 Task: Make in the project CatchAll a sprint 'Compliance Audit Sprint'. Create in the project CatchAll a sprint 'Compliance Audit Sprint'. Add in the project CatchAll a sprint 'Compliance Audit Sprint'
Action: Mouse moved to (242, 71)
Screenshot: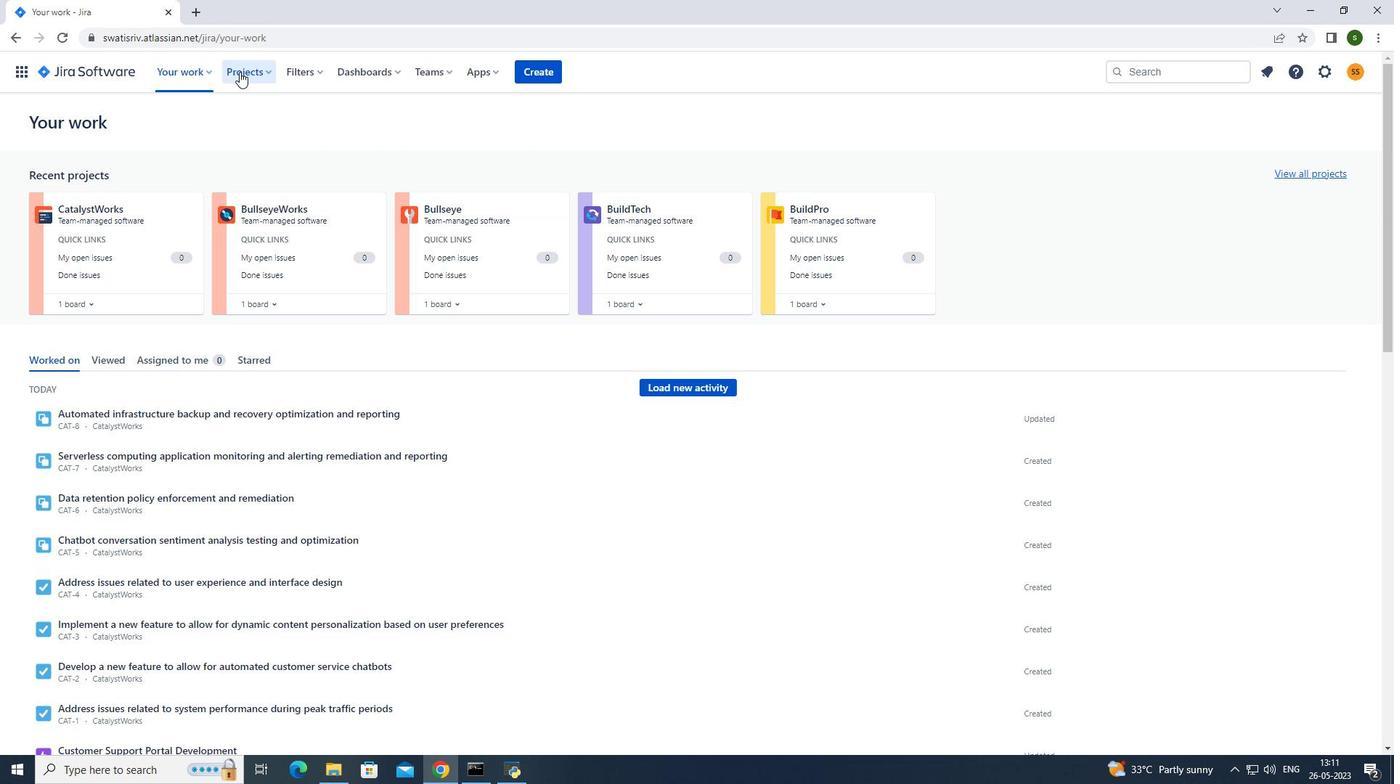 
Action: Mouse pressed left at (242, 71)
Screenshot: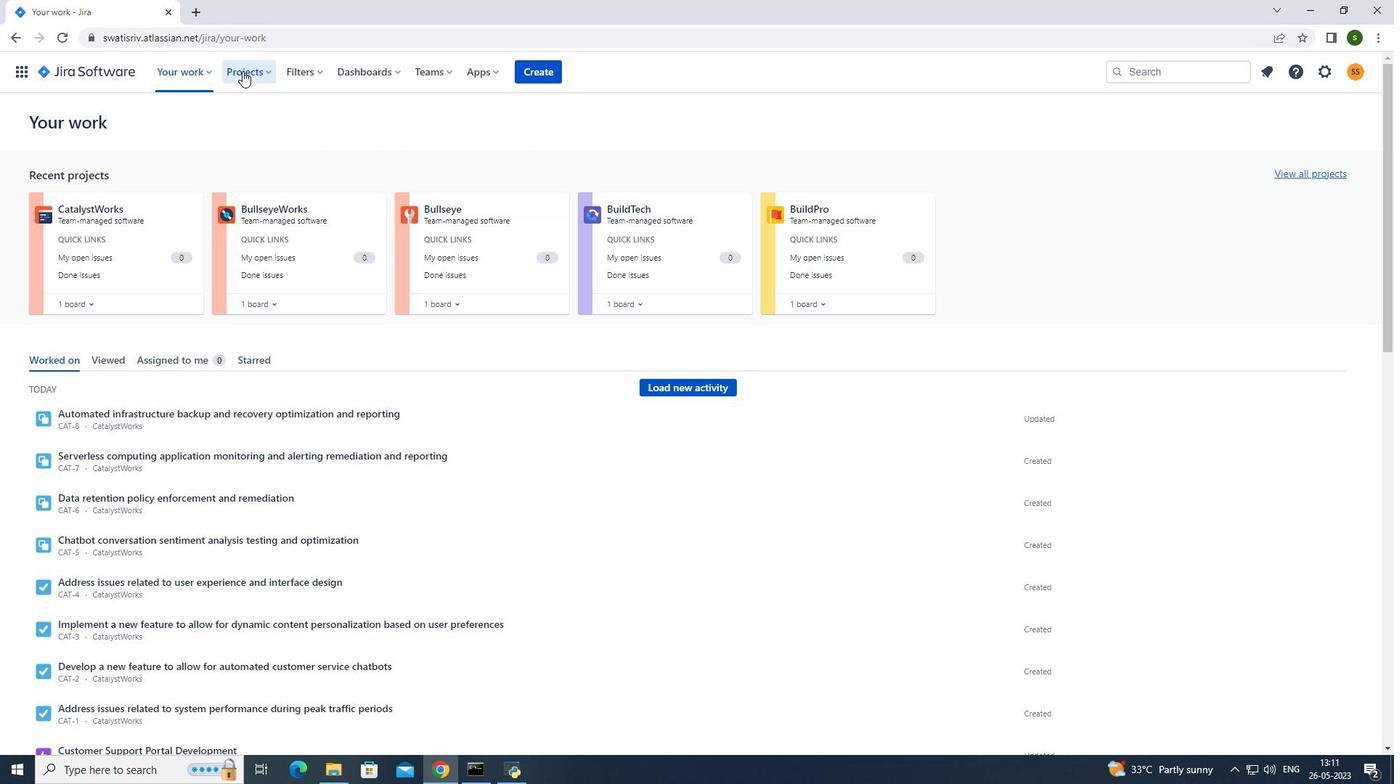 
Action: Mouse moved to (272, 134)
Screenshot: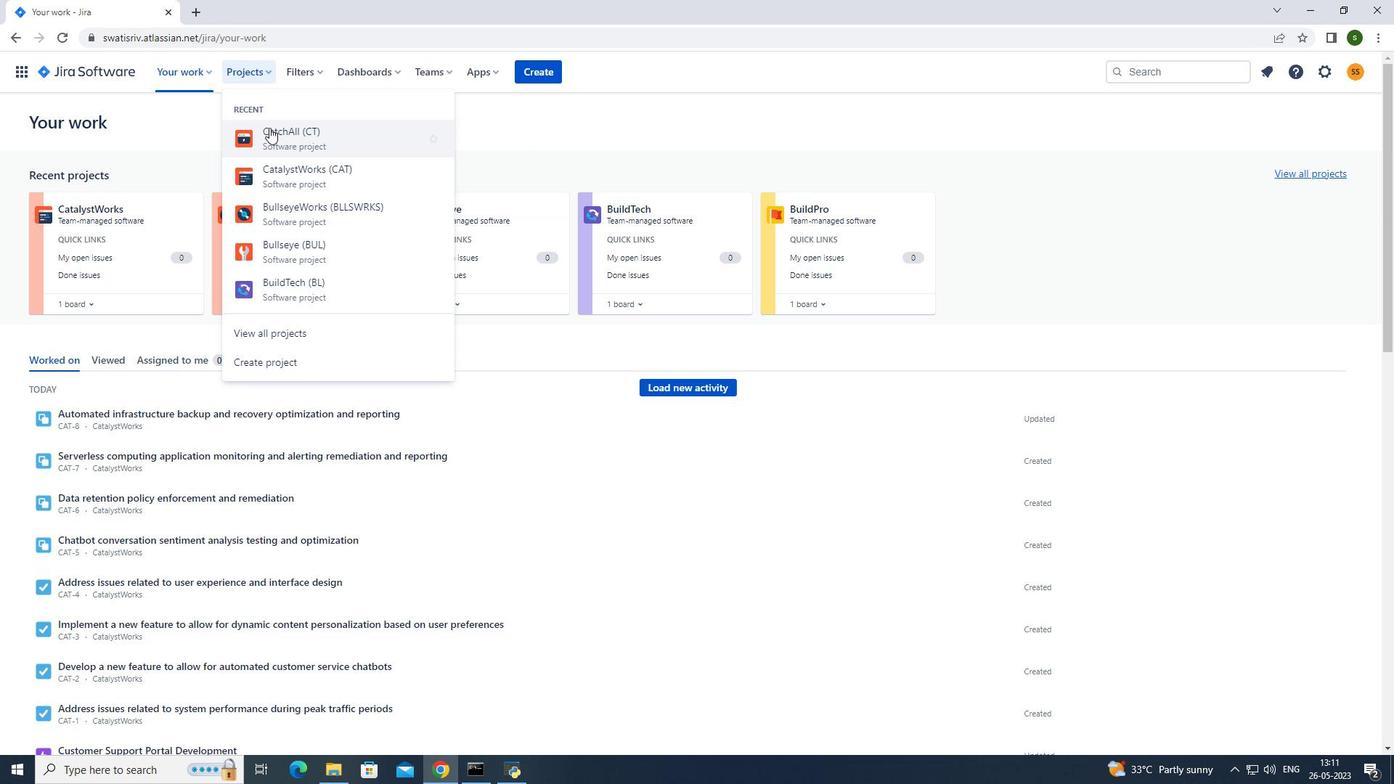 
Action: Mouse pressed left at (272, 134)
Screenshot: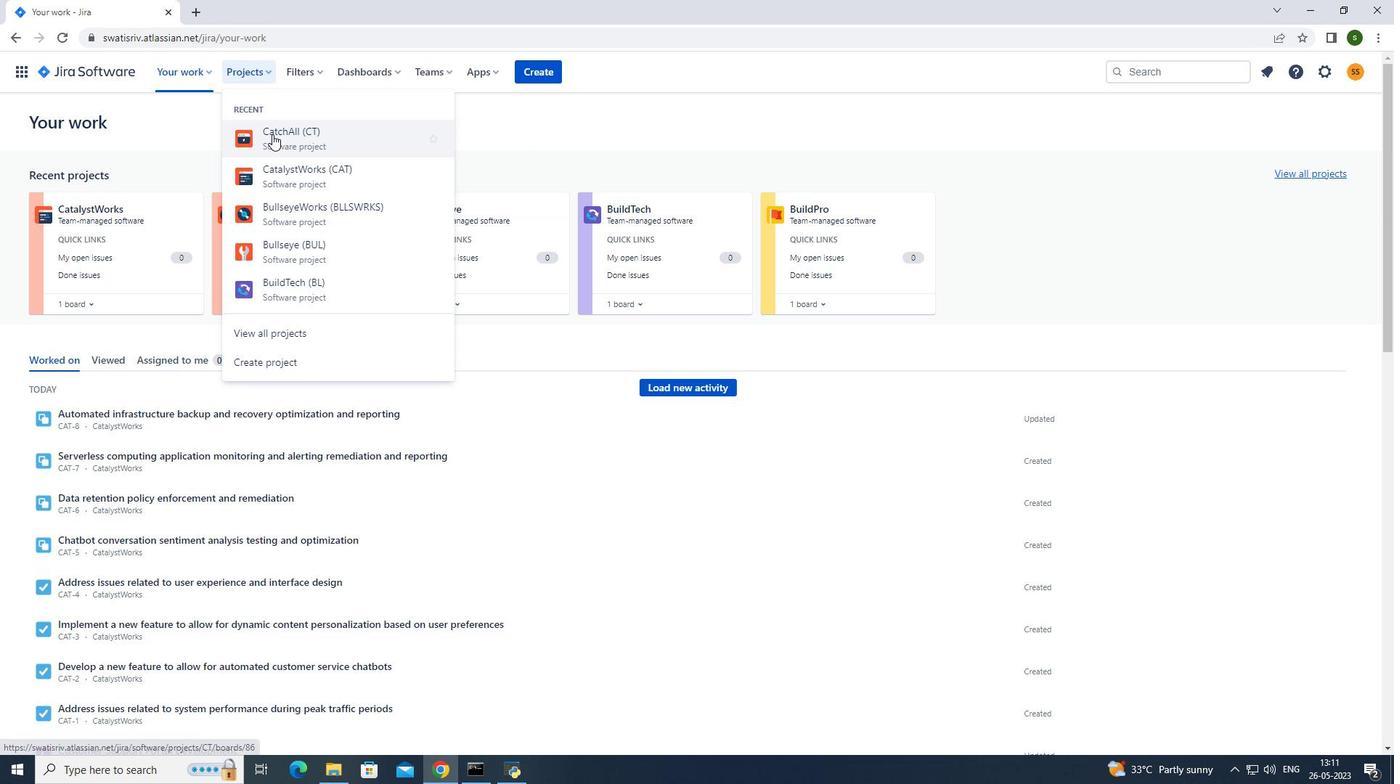
Action: Mouse moved to (97, 220)
Screenshot: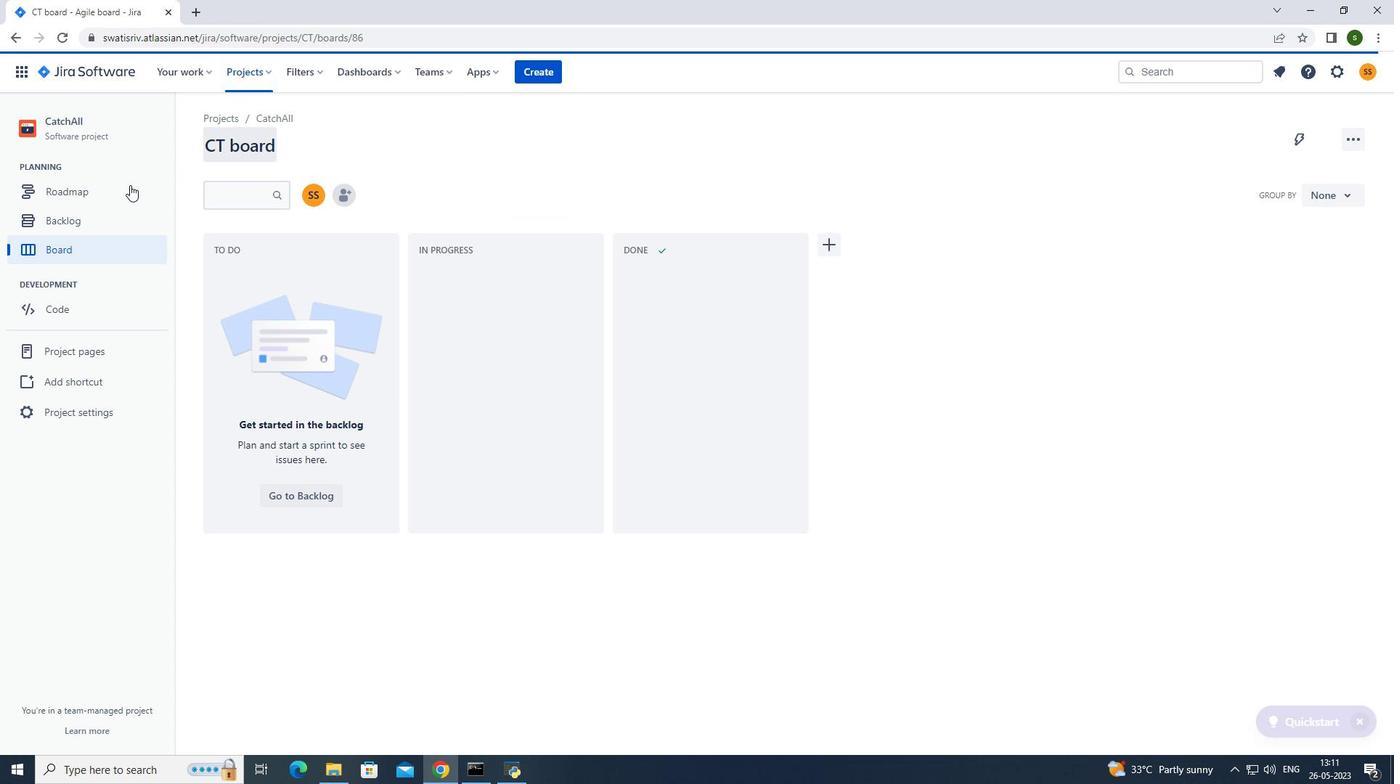 
Action: Mouse pressed left at (97, 220)
Screenshot: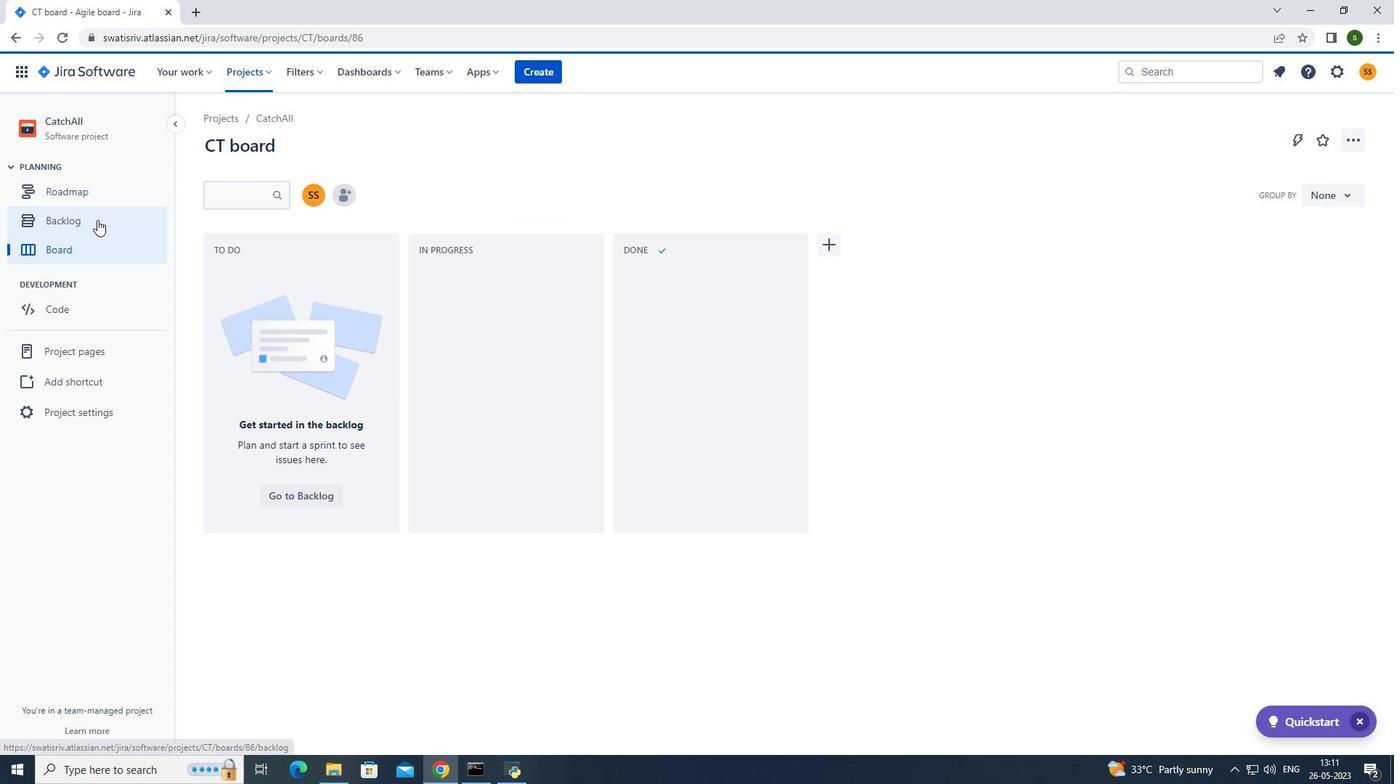 
Action: Mouse moved to (1343, 225)
Screenshot: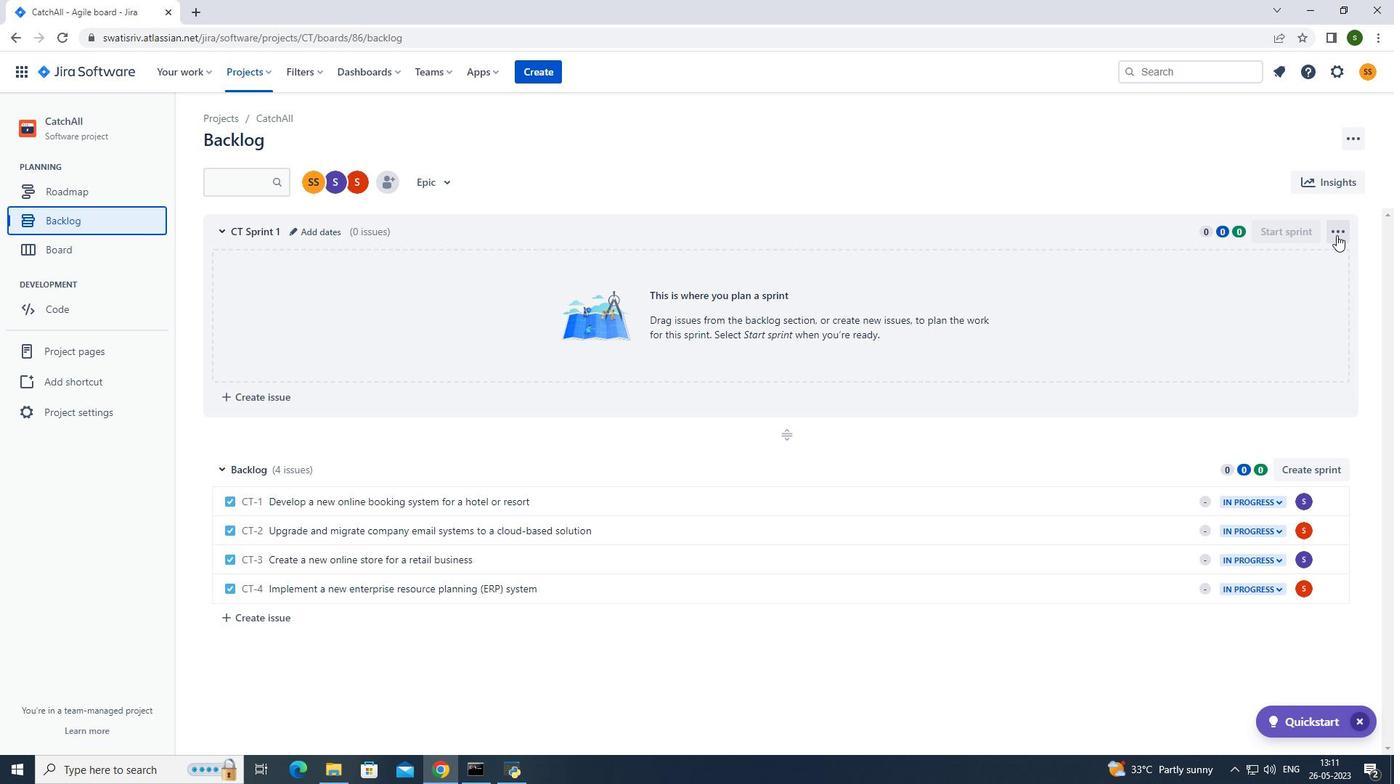 
Action: Mouse pressed left at (1343, 225)
Screenshot: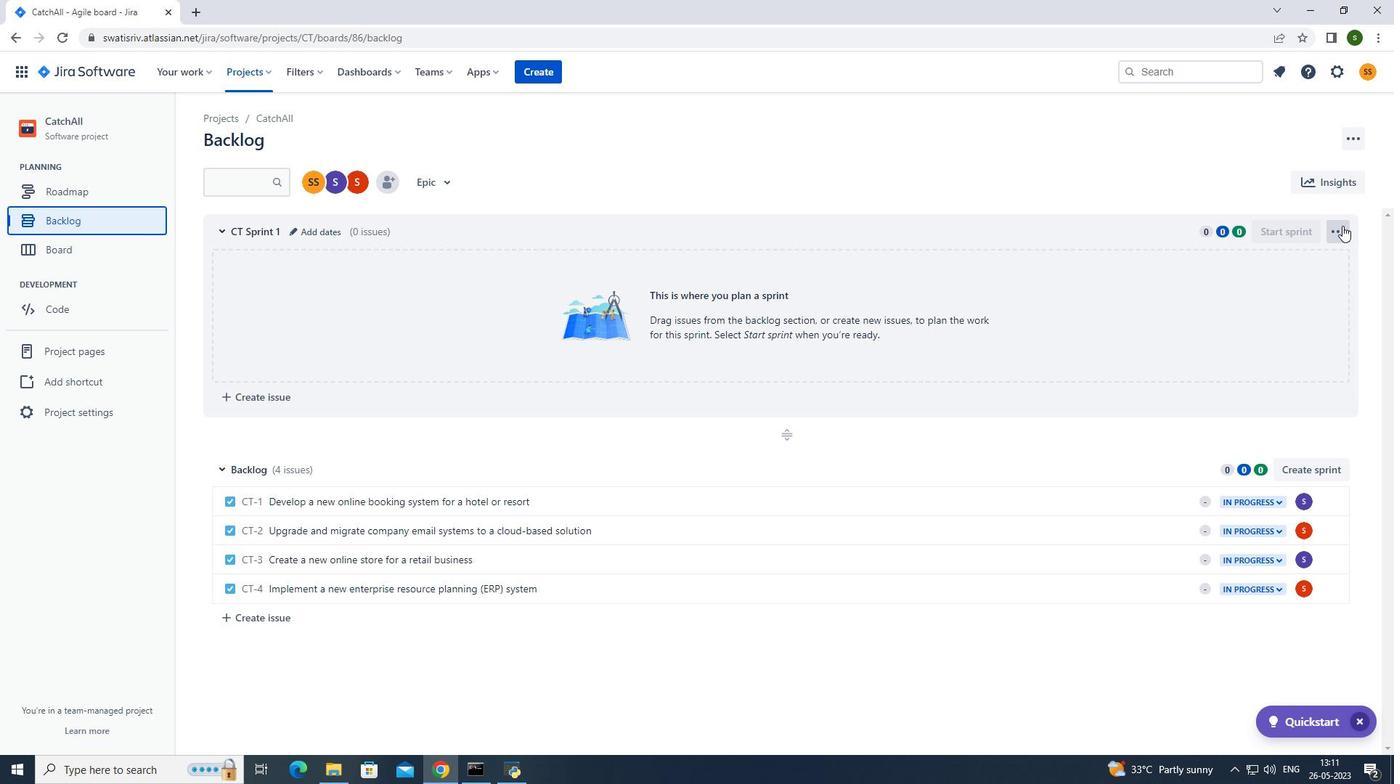 
Action: Mouse moved to (1328, 268)
Screenshot: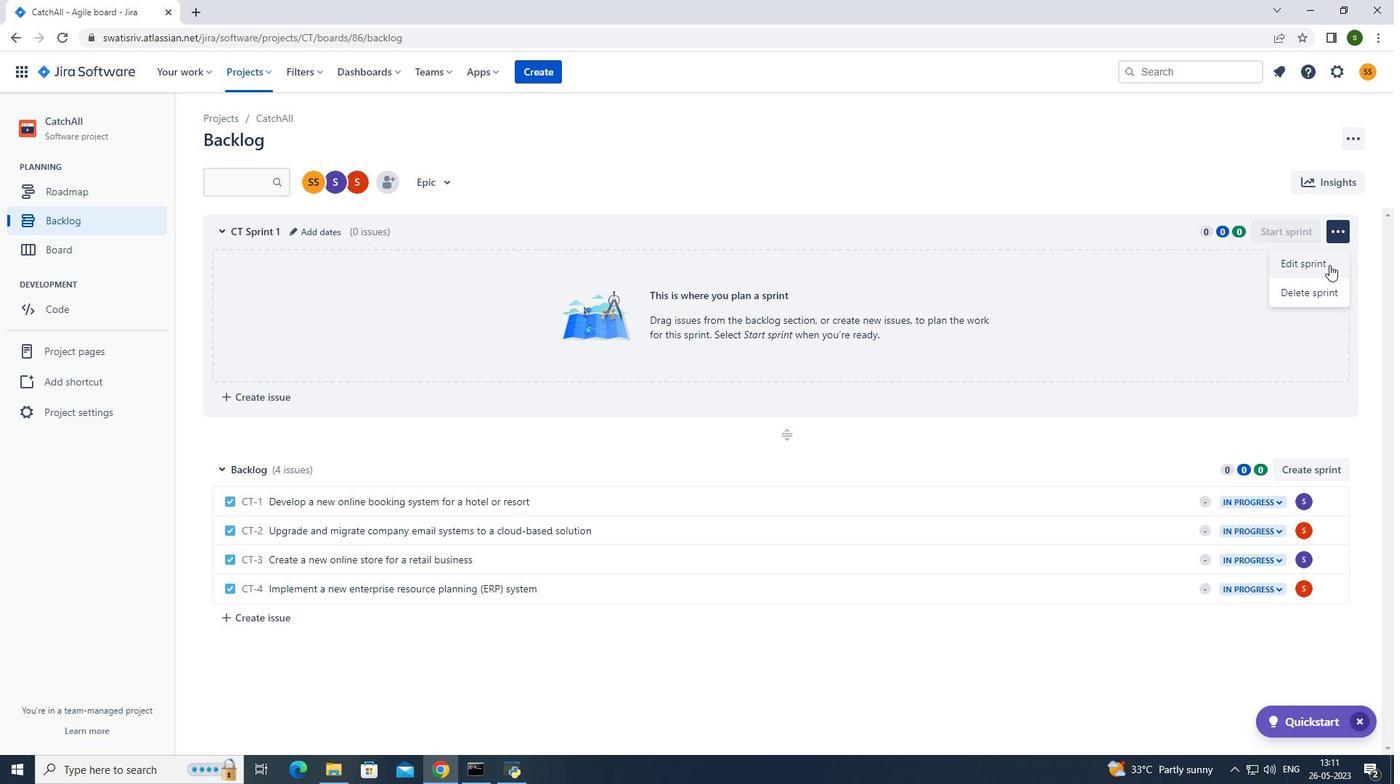 
Action: Mouse pressed left at (1328, 268)
Screenshot: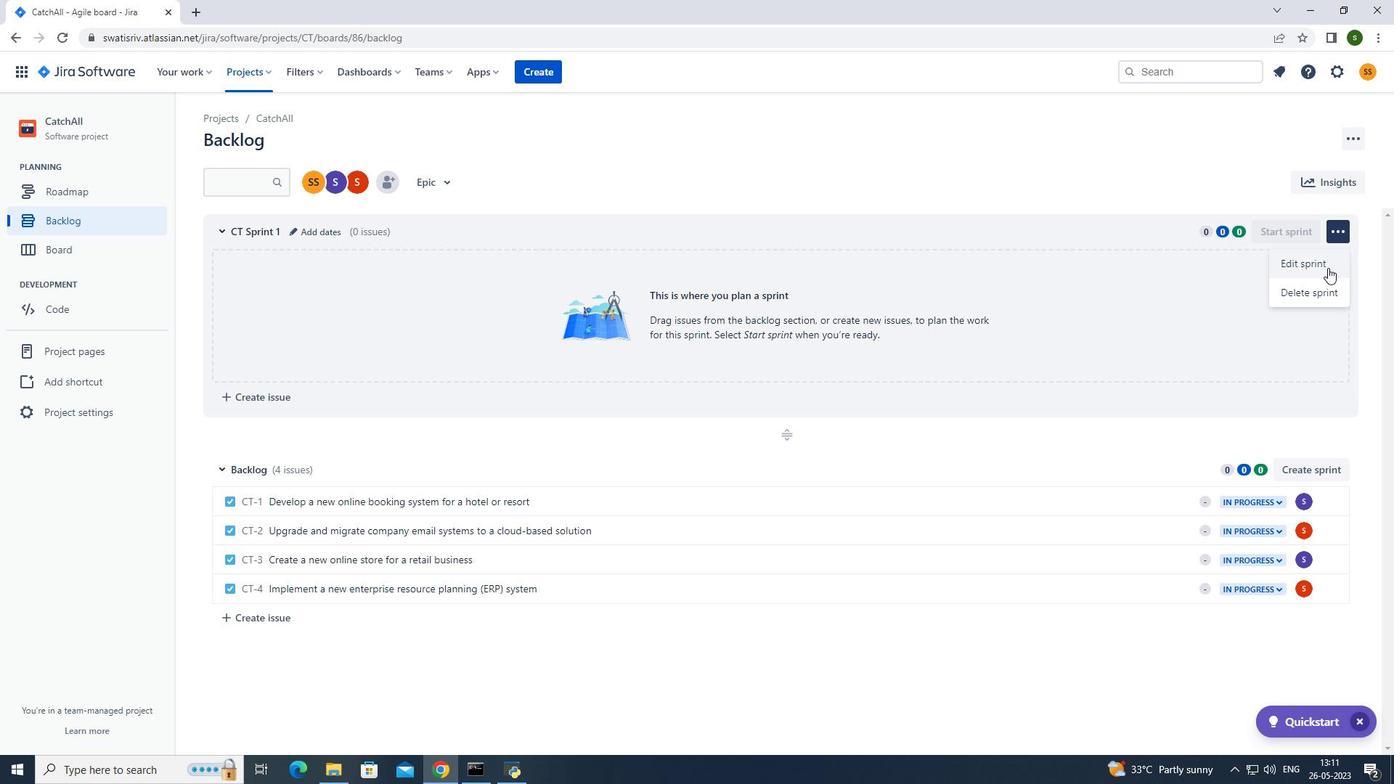 
Action: Mouse moved to (589, 186)
Screenshot: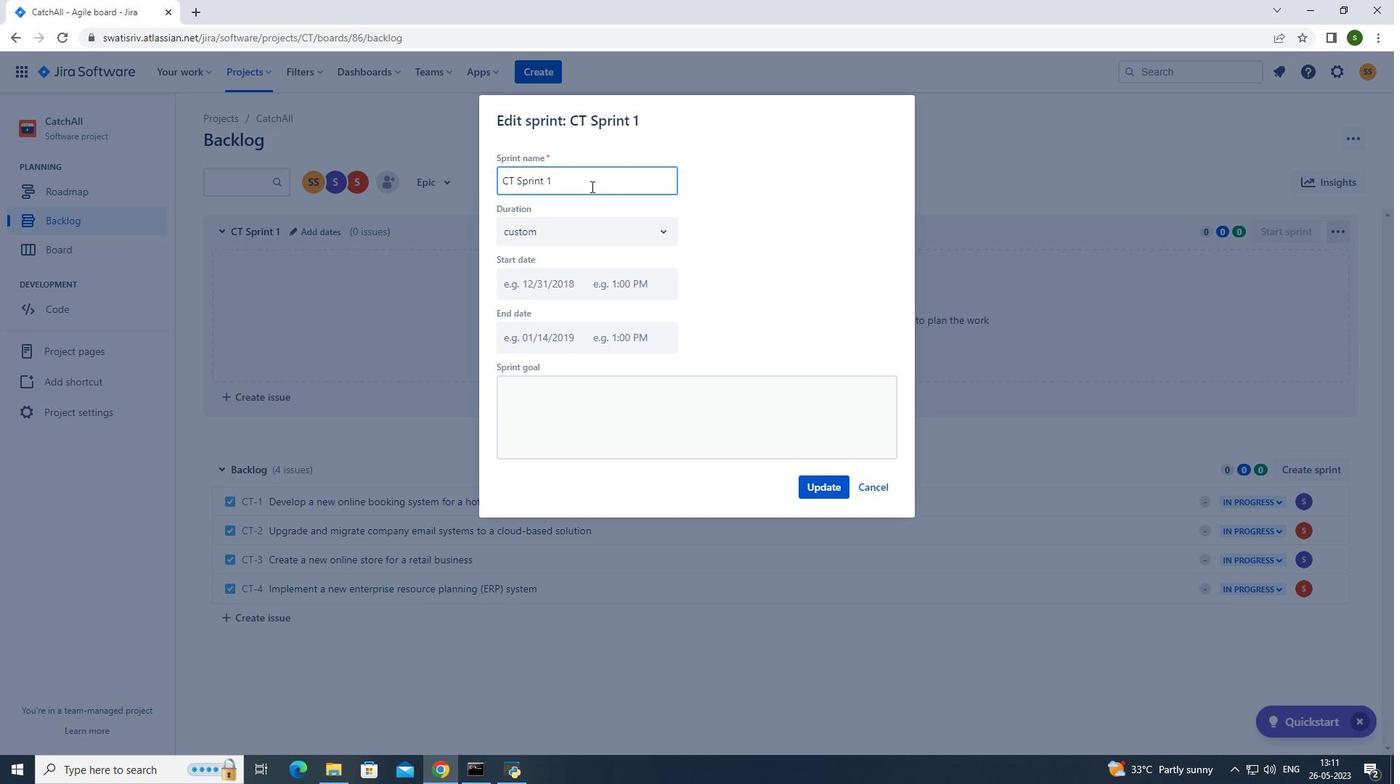 
Action: Key pressed <Key.backspace><Key.backspace><Key.backspace><Key.backspace><Key.backspace><Key.backspace><Key.backspace><Key.backspace><Key.backspace><Key.backspace><Key.backspace><Key.backspace><Key.backspace><Key.backspace><Key.backspace><Key.backspace><Key.backspace><Key.backspace><Key.backspace><Key.backspace><Key.backspace><Key.backspace><Key.caps_lock>C<Key.caps_lock>ompliance<Key.space><Key.caps_lock>A<Key.caps_lock>udit<Key.space><Key.caps_lock>S<Key.caps_lock>print
Screenshot: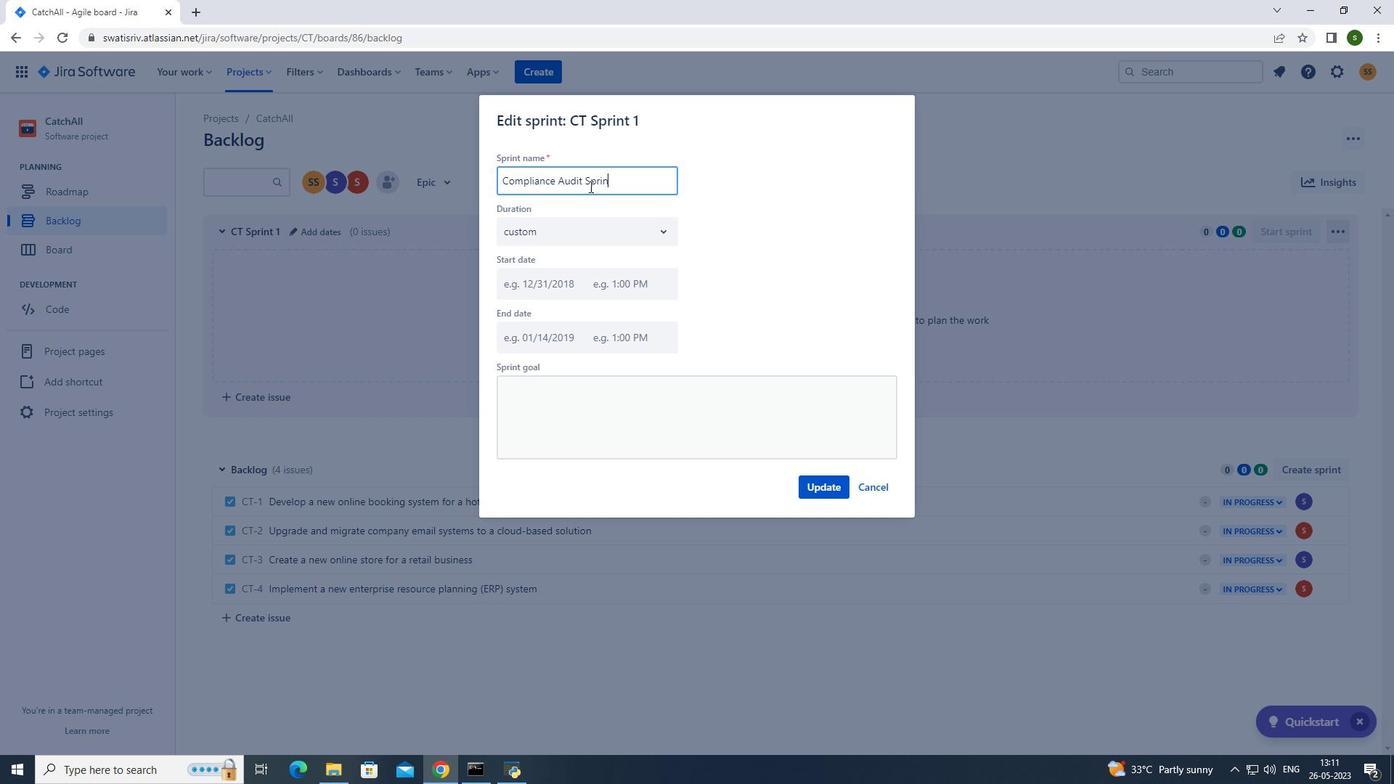 
Action: Mouse moved to (815, 494)
Screenshot: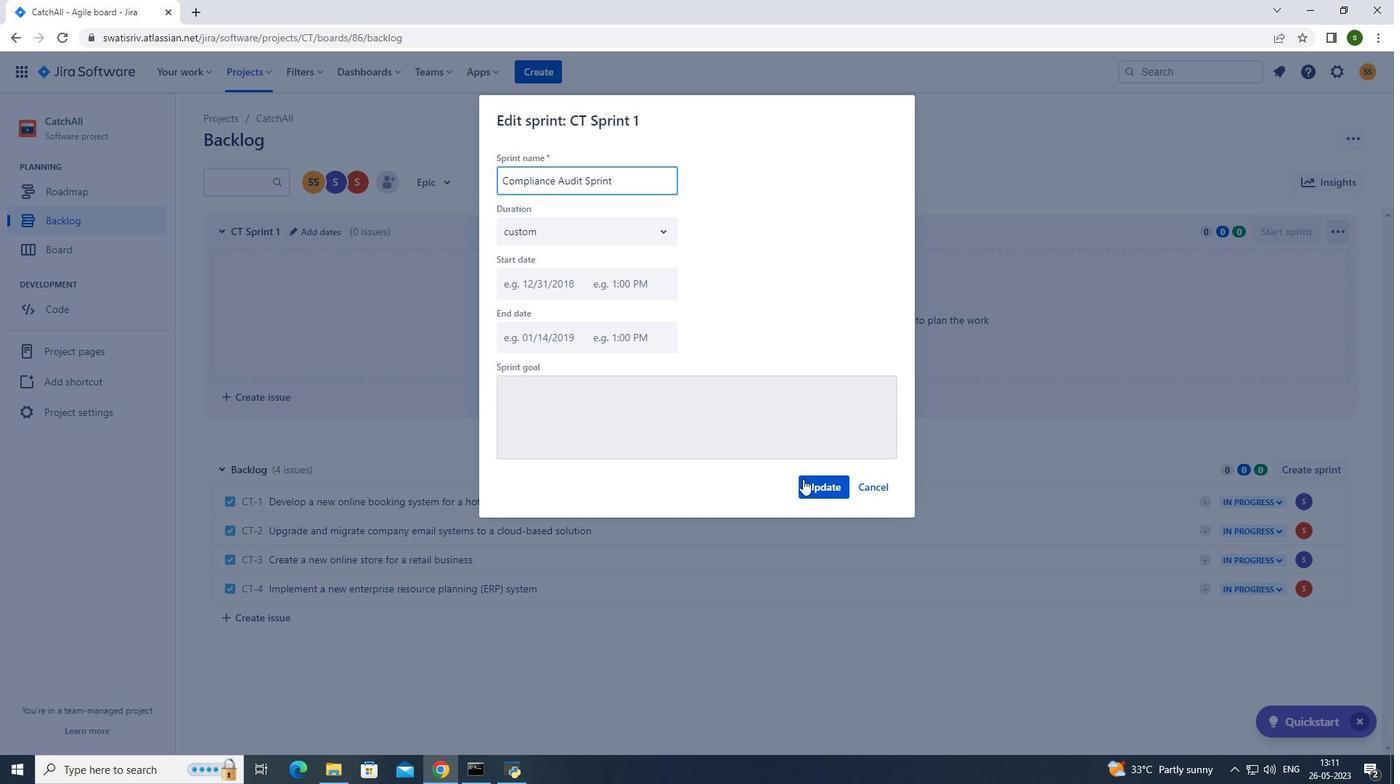 
Action: Mouse pressed left at (815, 494)
Screenshot: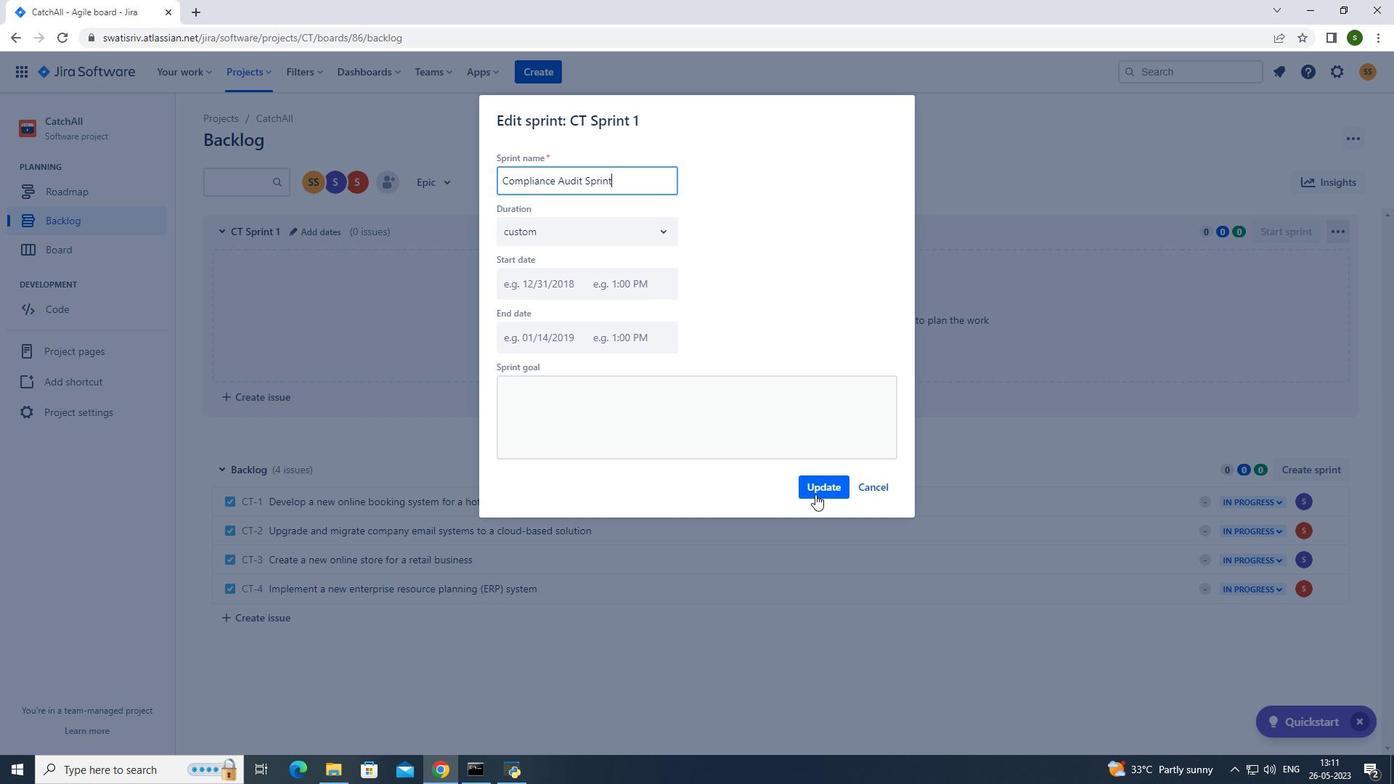 
Action: Mouse moved to (255, 74)
Screenshot: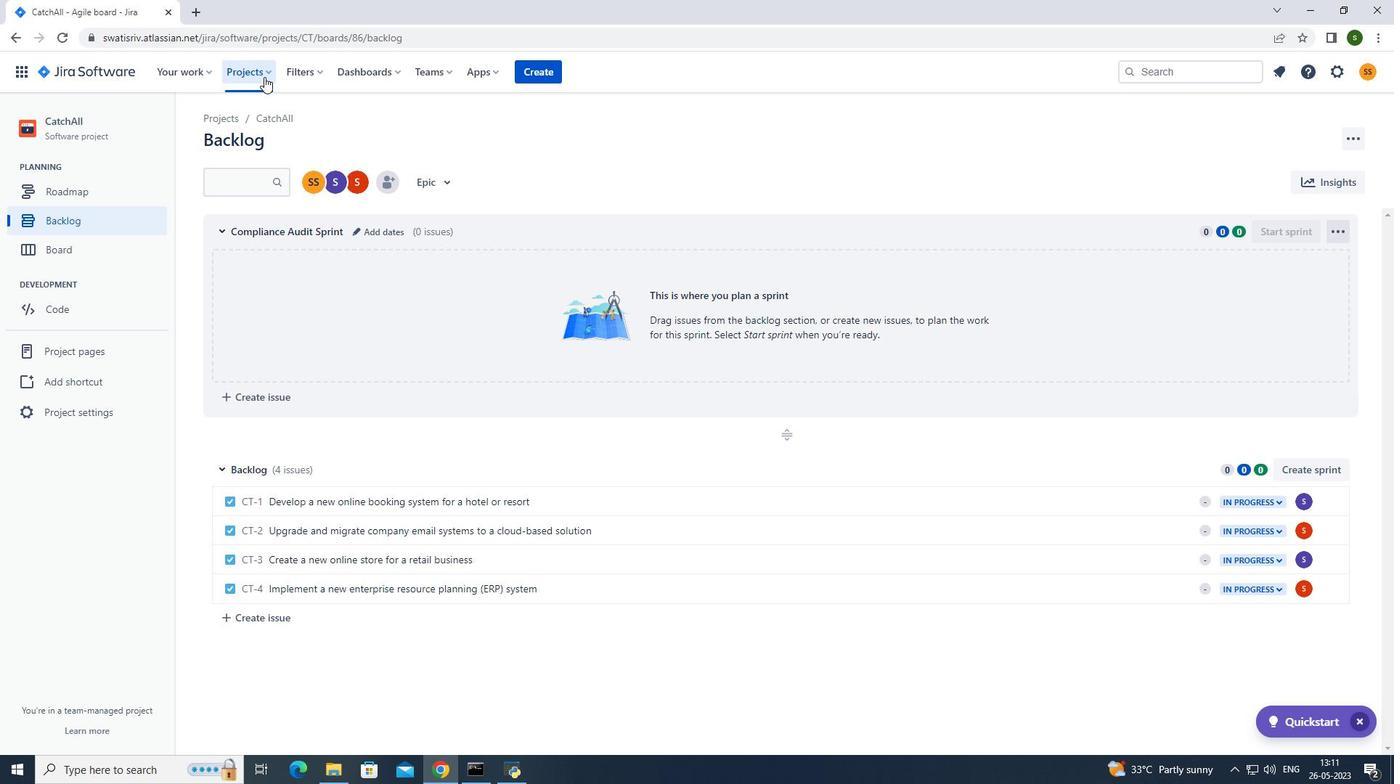 
Action: Mouse pressed left at (255, 74)
Screenshot: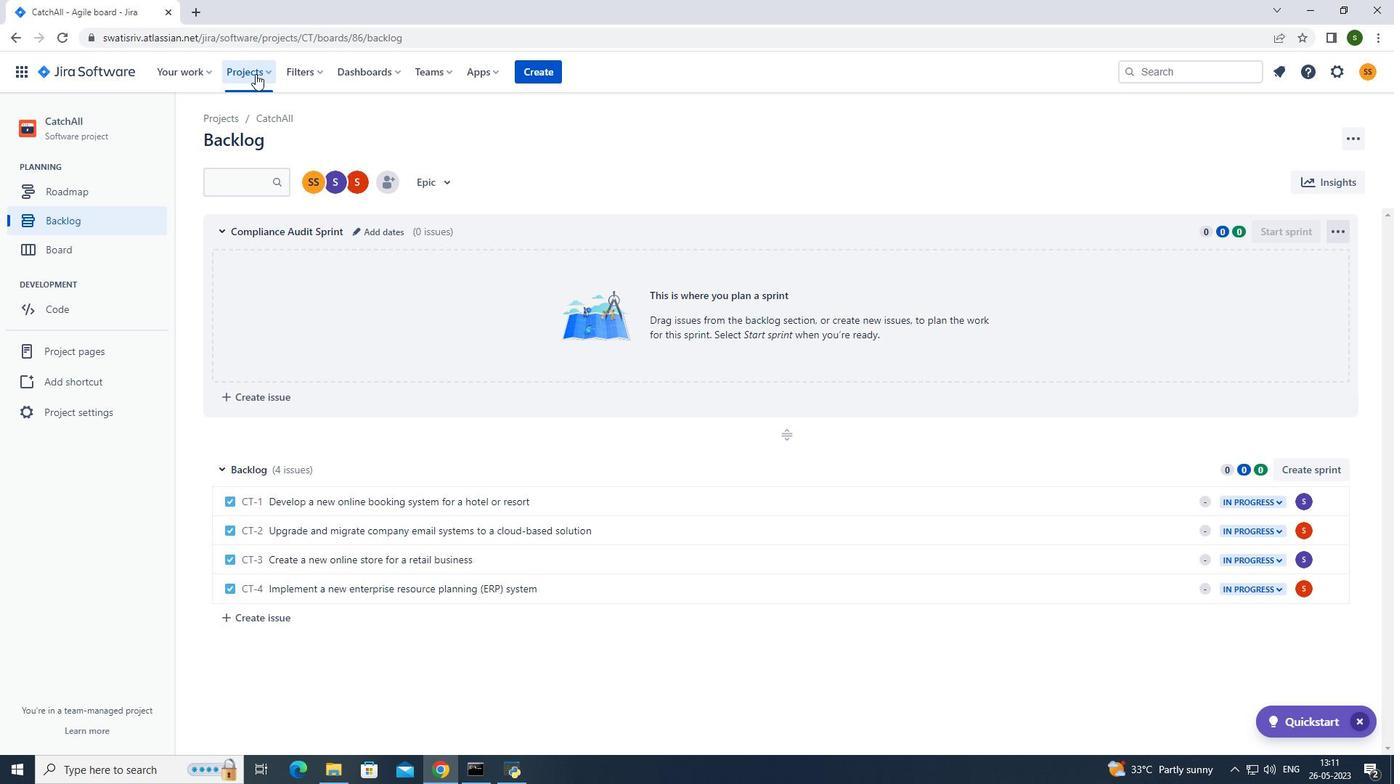 
Action: Mouse moved to (282, 132)
Screenshot: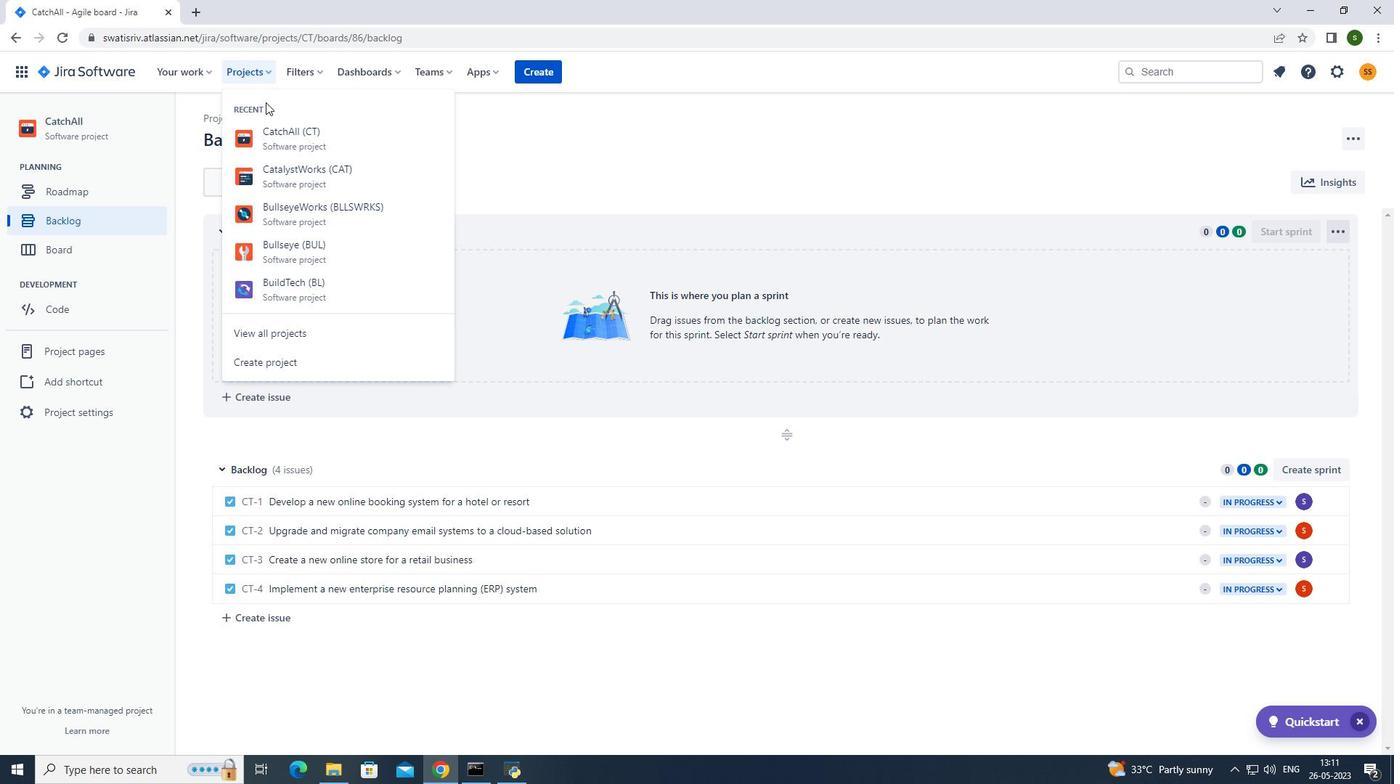 
Action: Mouse pressed left at (282, 132)
Screenshot: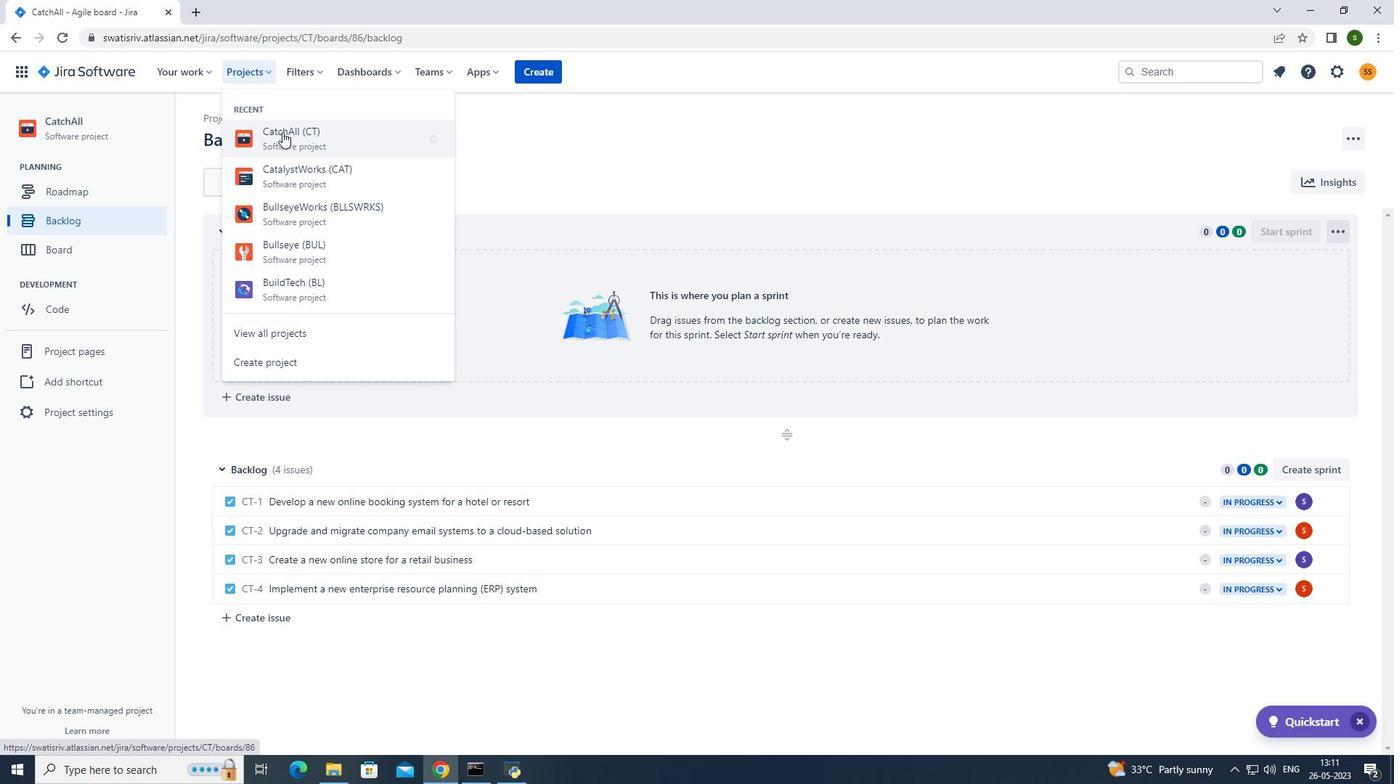 
Action: Mouse moved to (126, 220)
Screenshot: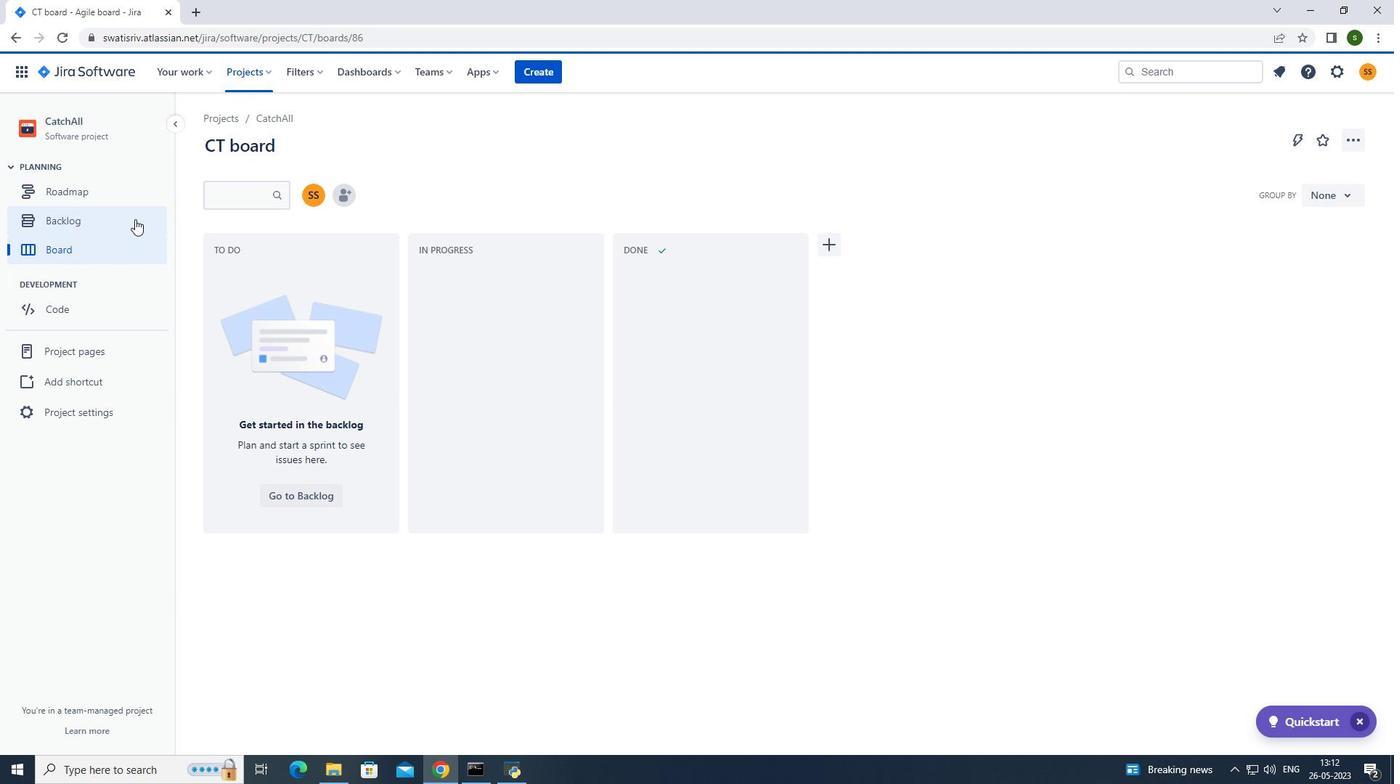 
Action: Mouse pressed left at (126, 220)
Screenshot: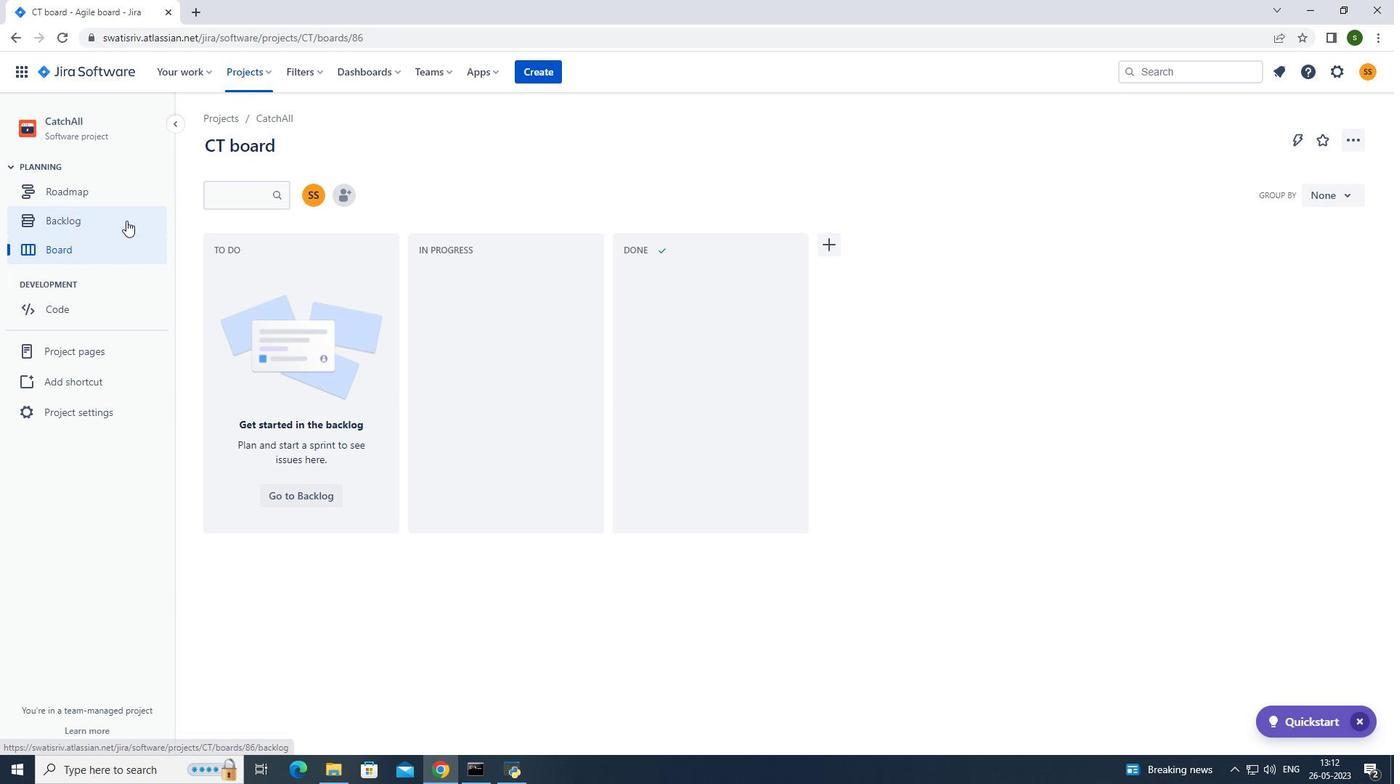 
Action: Mouse moved to (1314, 471)
Screenshot: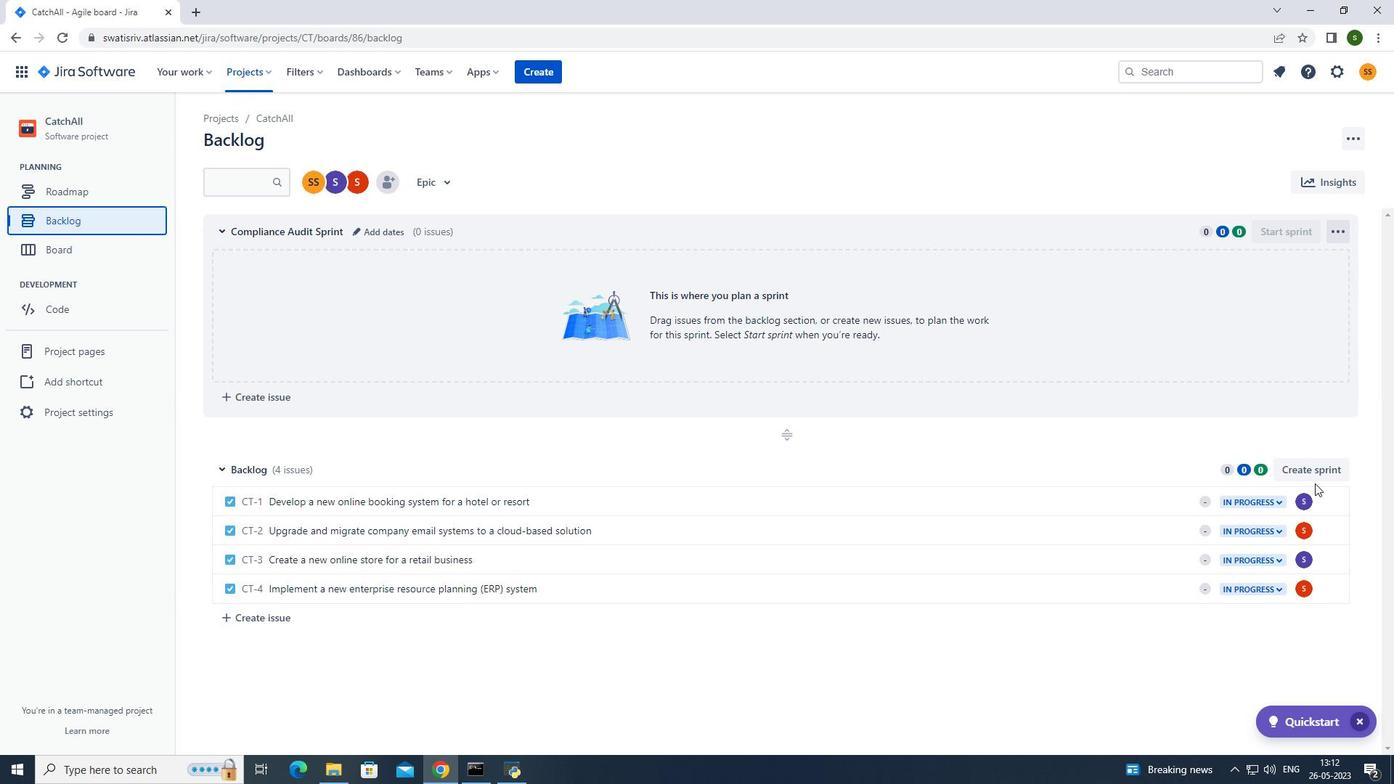 
Action: Mouse pressed left at (1314, 471)
Screenshot: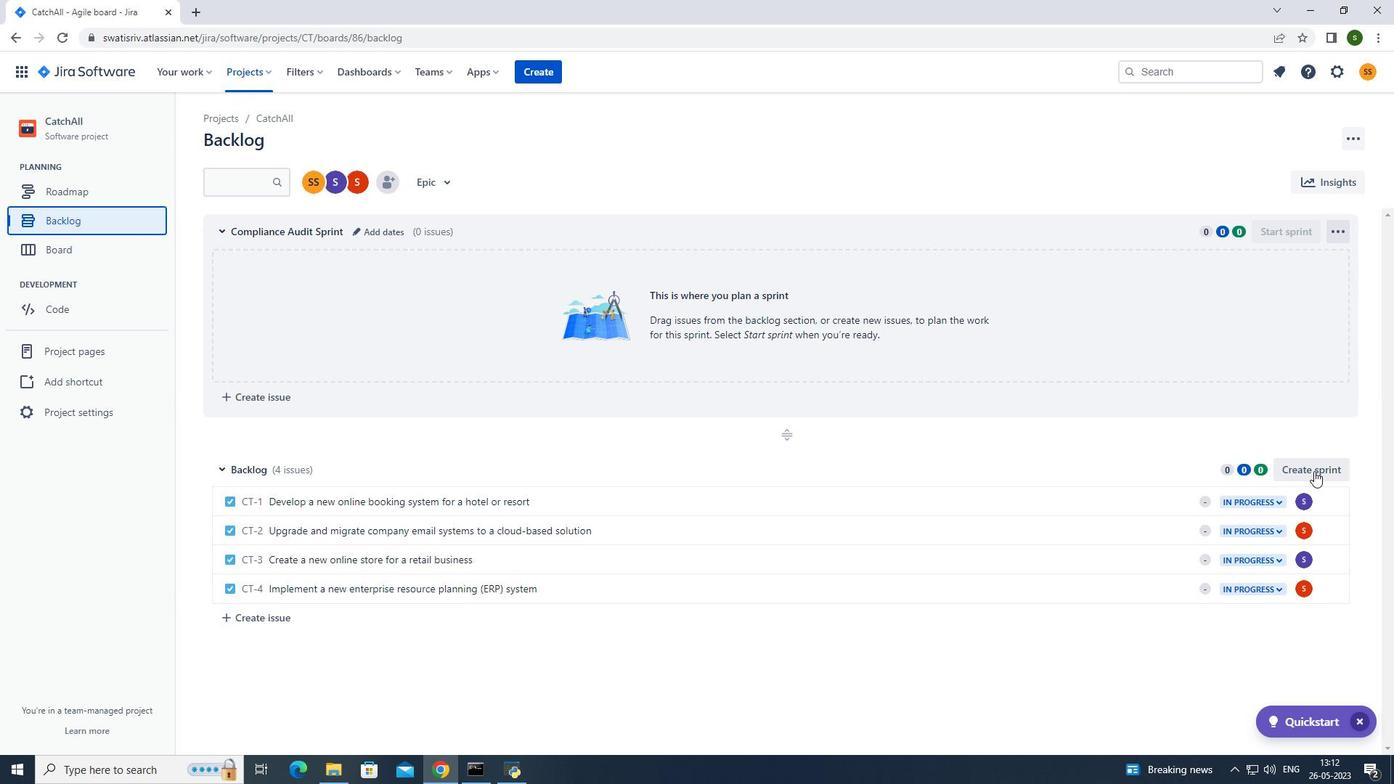 
Action: Mouse moved to (1340, 470)
Screenshot: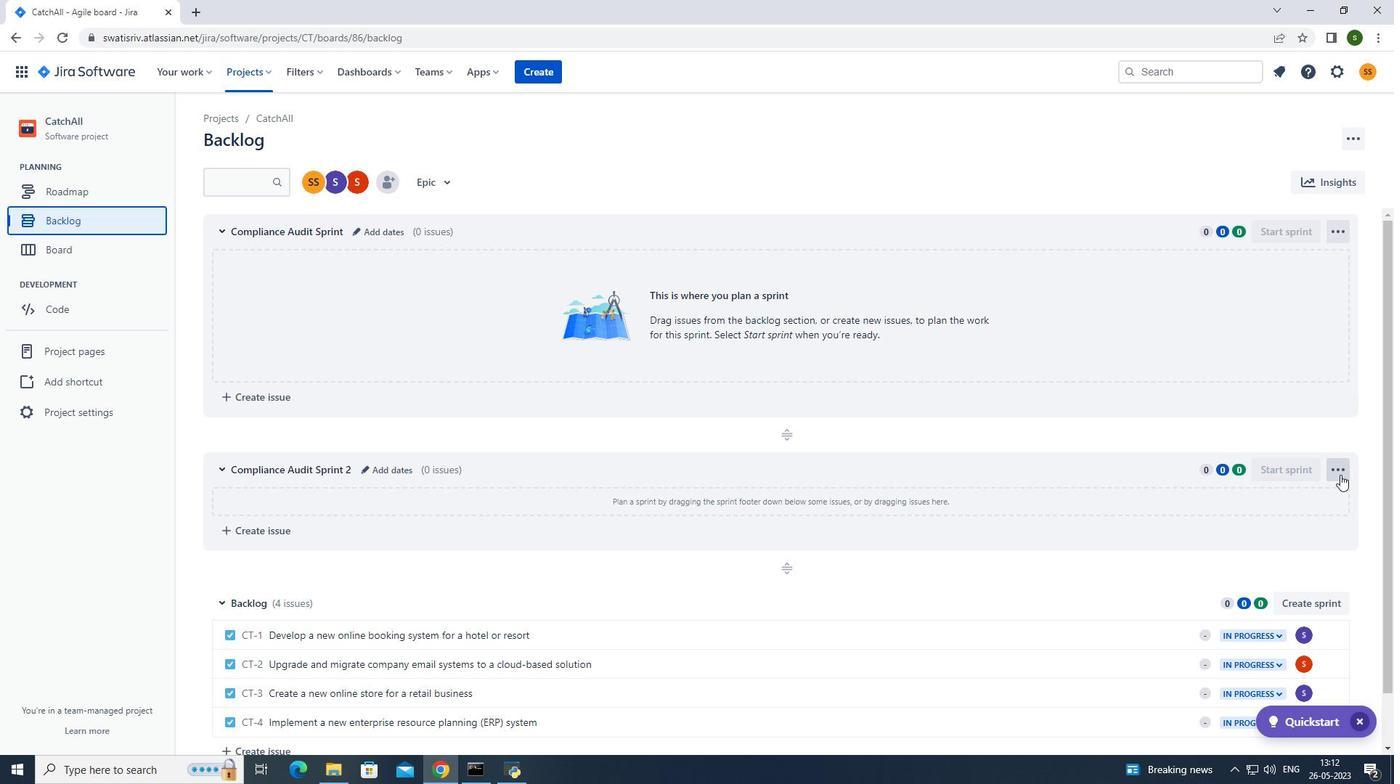 
Action: Mouse pressed left at (1340, 470)
Screenshot: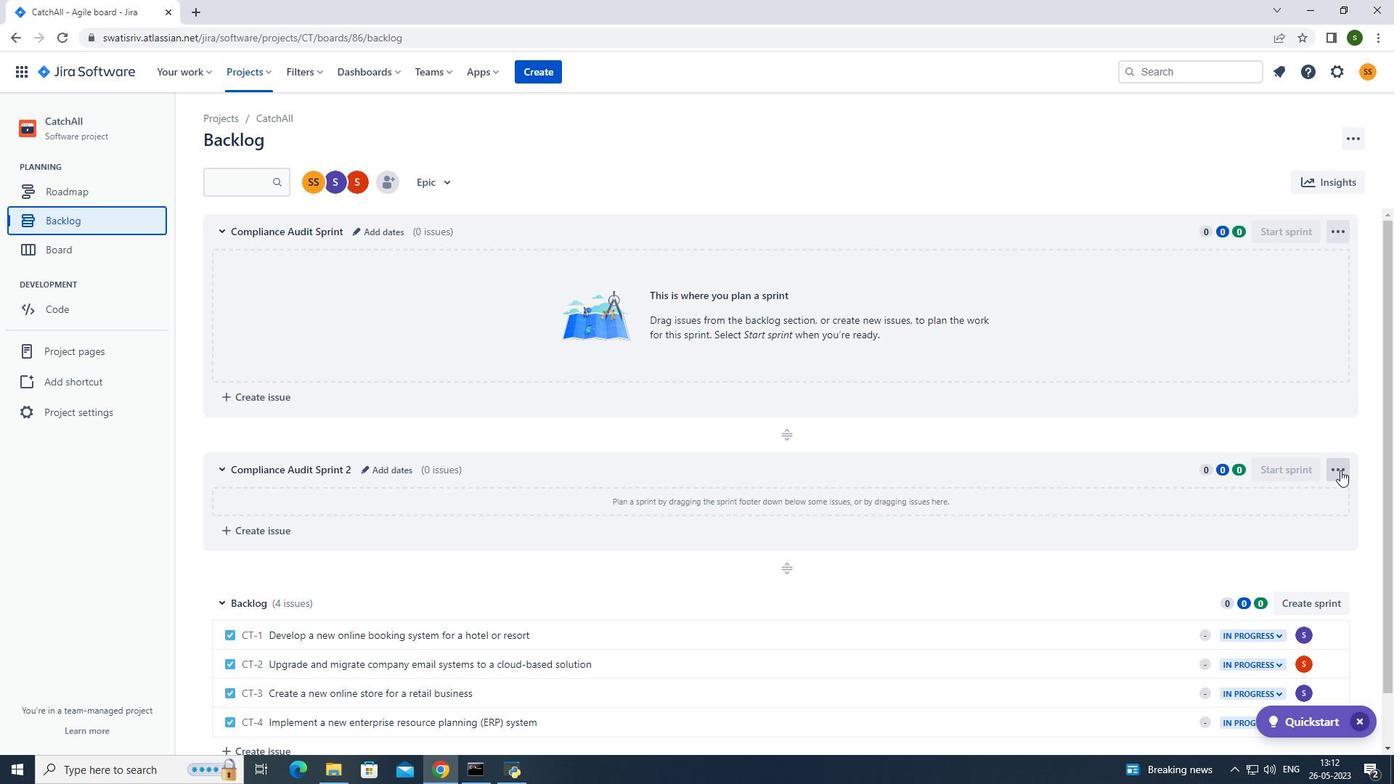 
Action: Mouse moved to (1293, 525)
Screenshot: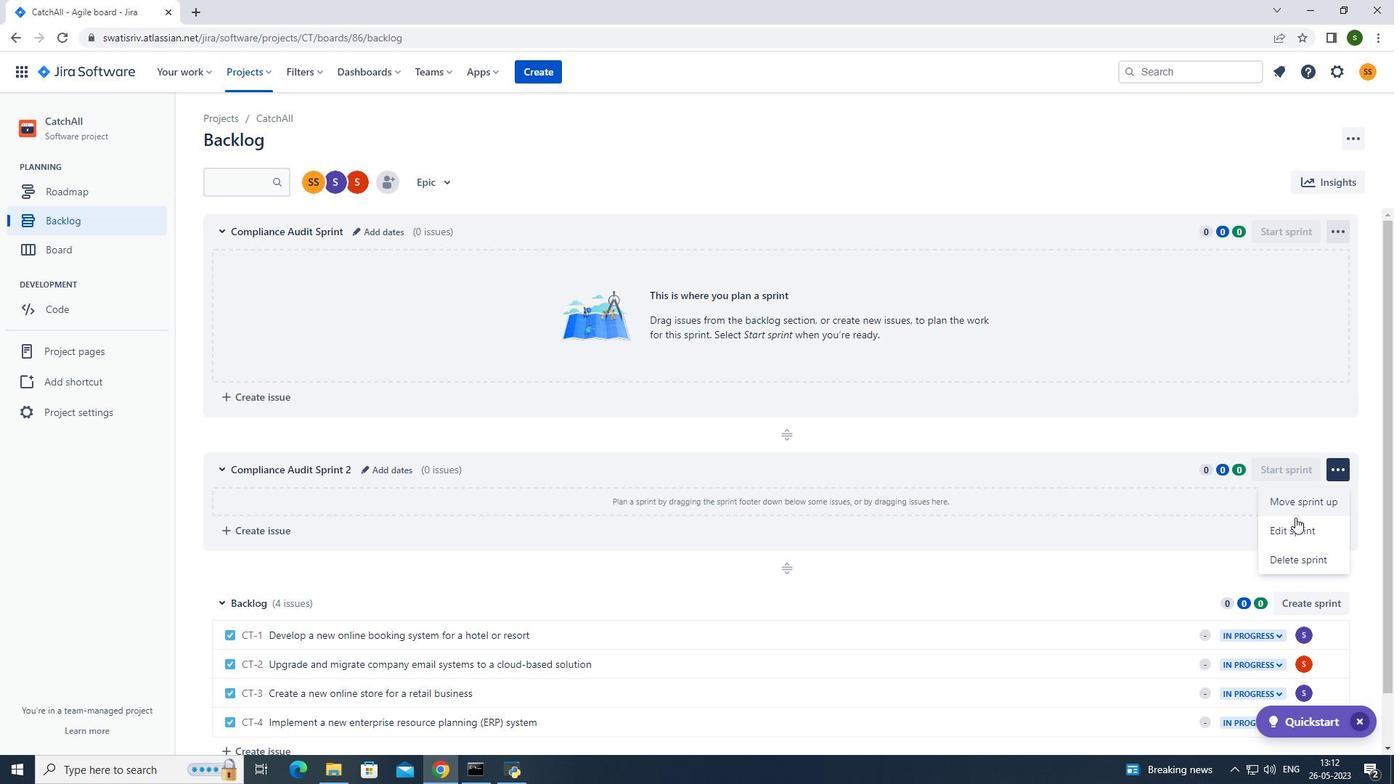 
Action: Mouse pressed left at (1293, 525)
Screenshot: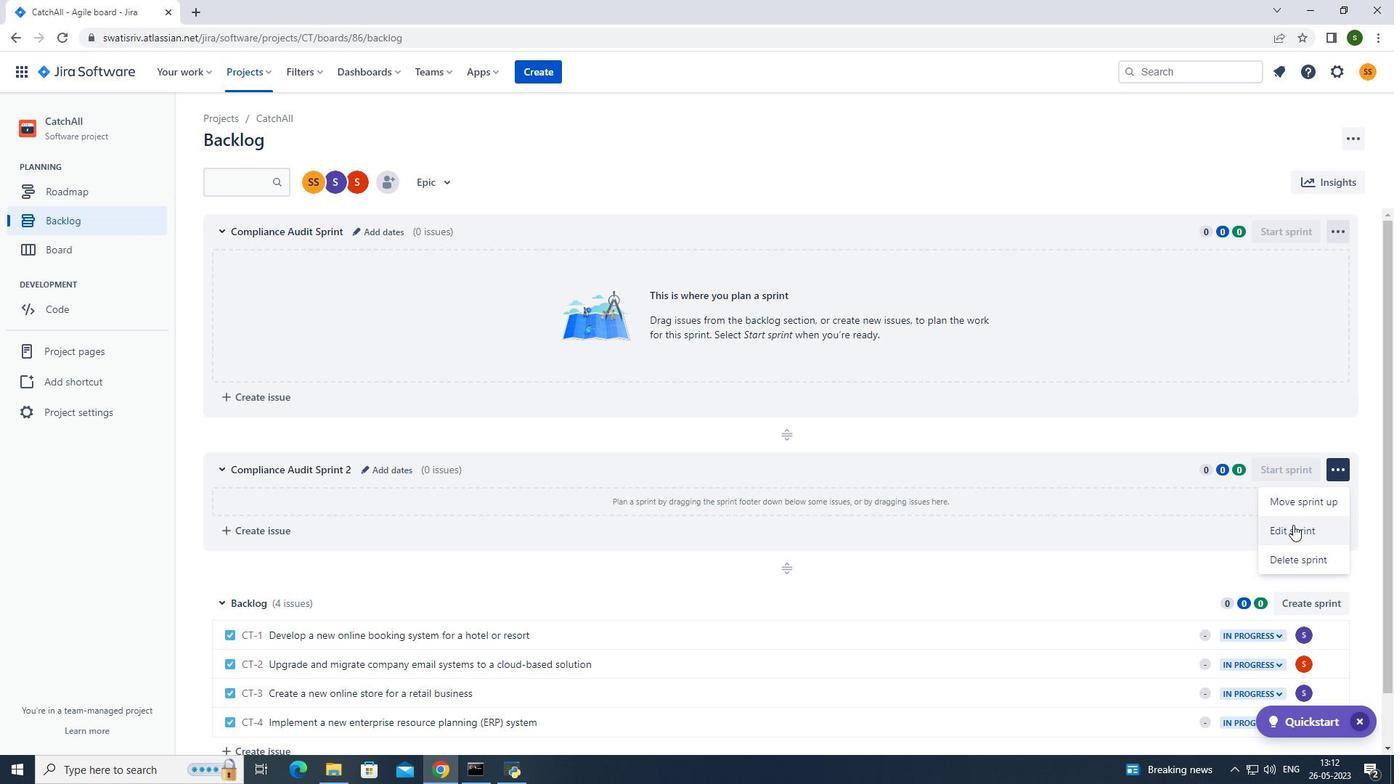 
Action: Mouse moved to (619, 181)
Screenshot: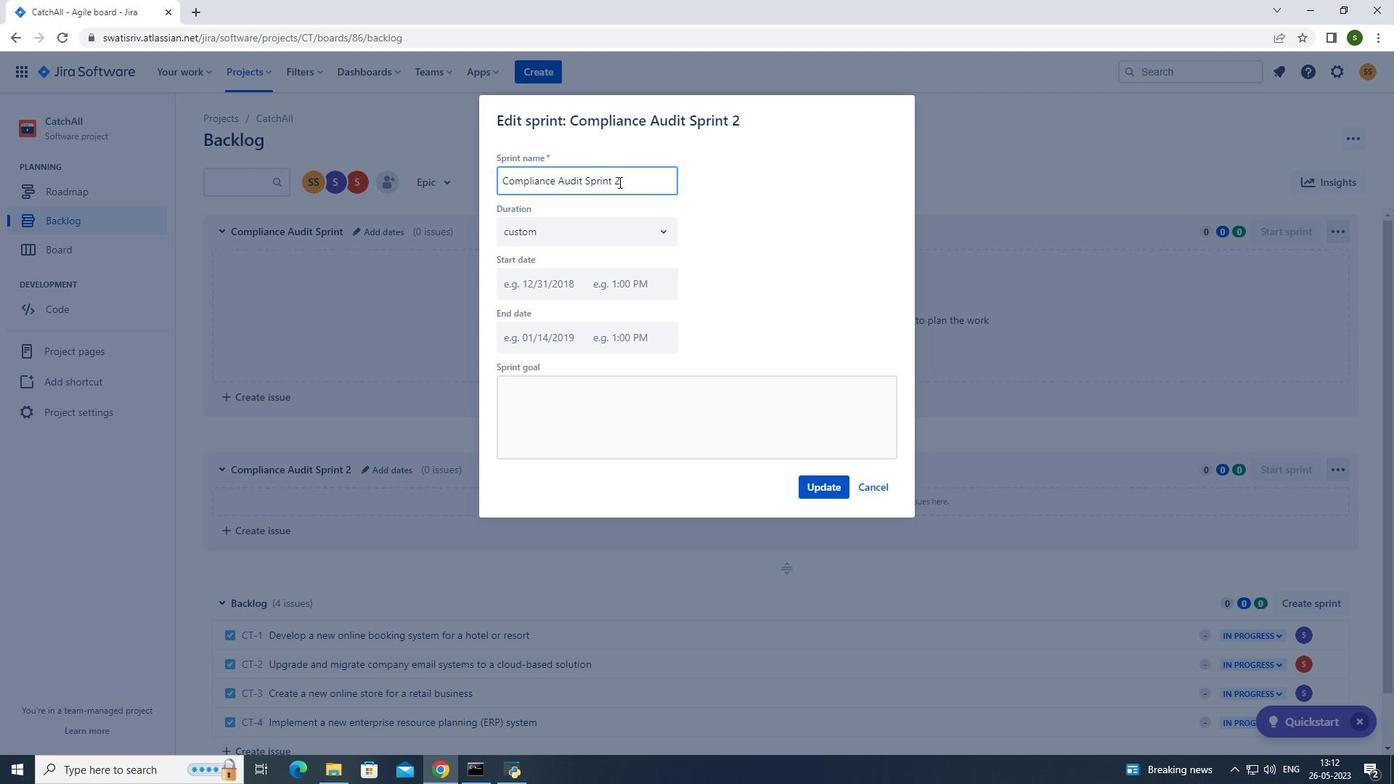 
Action: Key pressed <Key.backspace><Key.backspace><Key.backspace><Key.backspace><Key.backspace><Key.backspace><Key.backspace><Key.backspace><Key.backspace><Key.backspace><Key.backspace><Key.backspace><Key.backspace><Key.backspace><Key.backspace><Key.backspace><Key.backspace><Key.backspace><Key.backspace><Key.backspace><Key.backspace><Key.backspace><Key.backspace><Key.backspace><Key.backspace><Key.backspace><Key.backspace><Key.caps_lock>C<Key.caps_lock>ompliance<Key.space><Key.caps_lock>A<Key.caps_lock>udit<Key.space><Key.caps_lock>S<Key.caps_lock>print
Screenshot: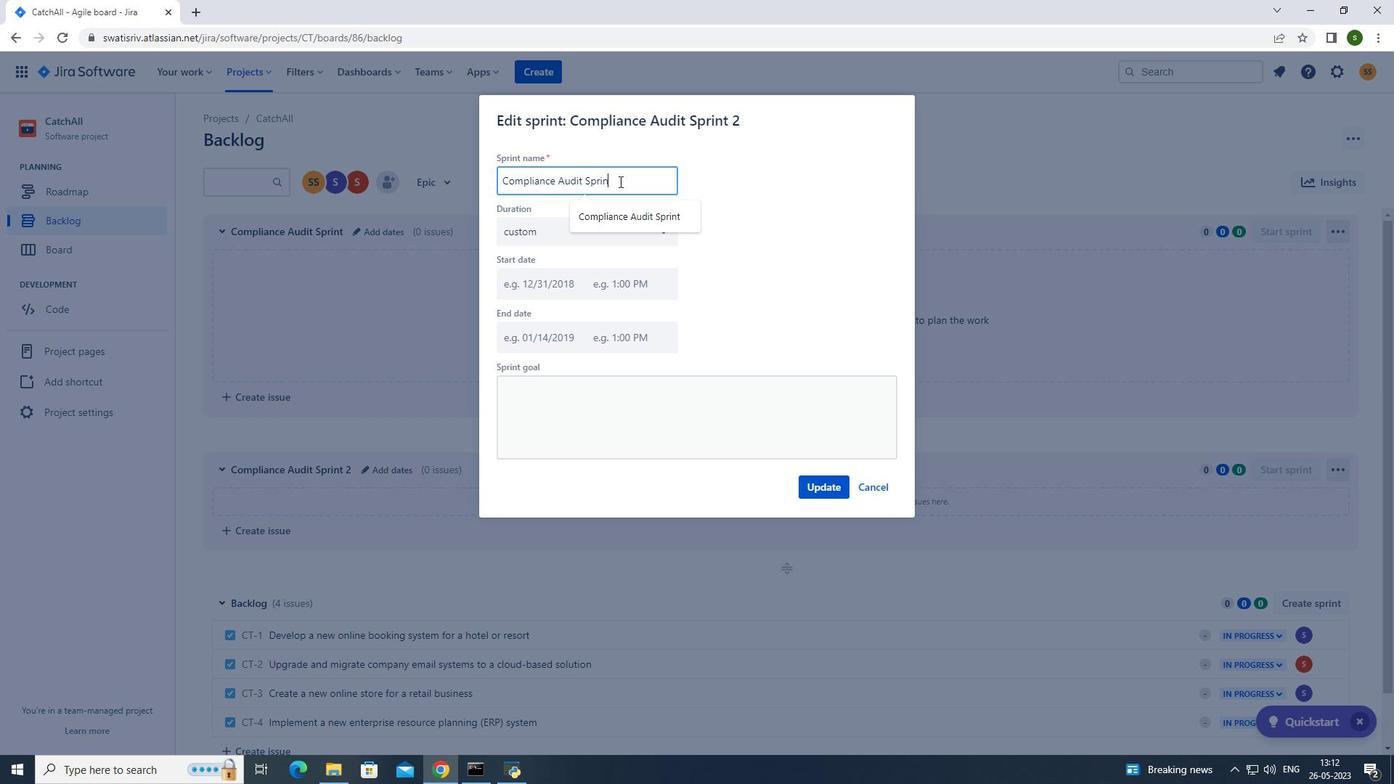 
Action: Mouse moved to (809, 481)
Screenshot: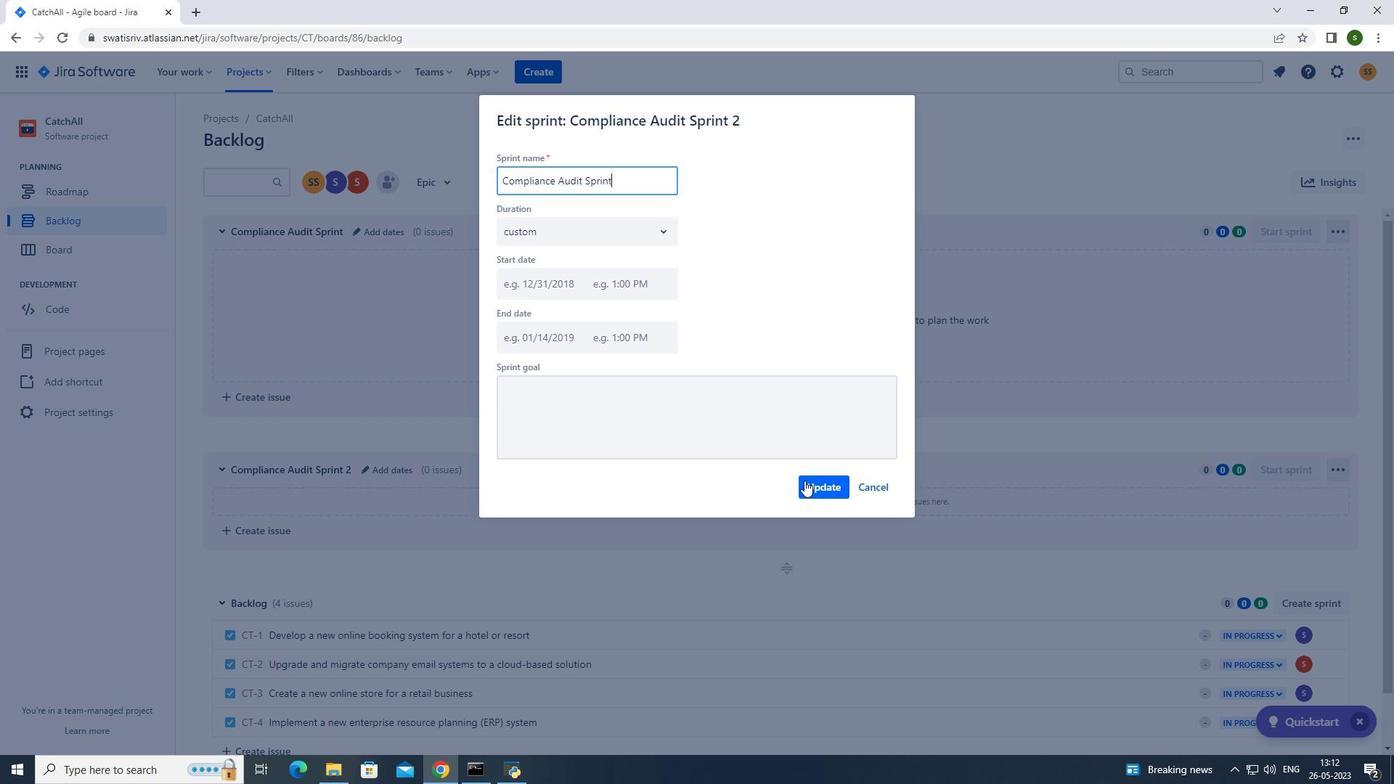 
Action: Mouse pressed left at (809, 481)
Screenshot: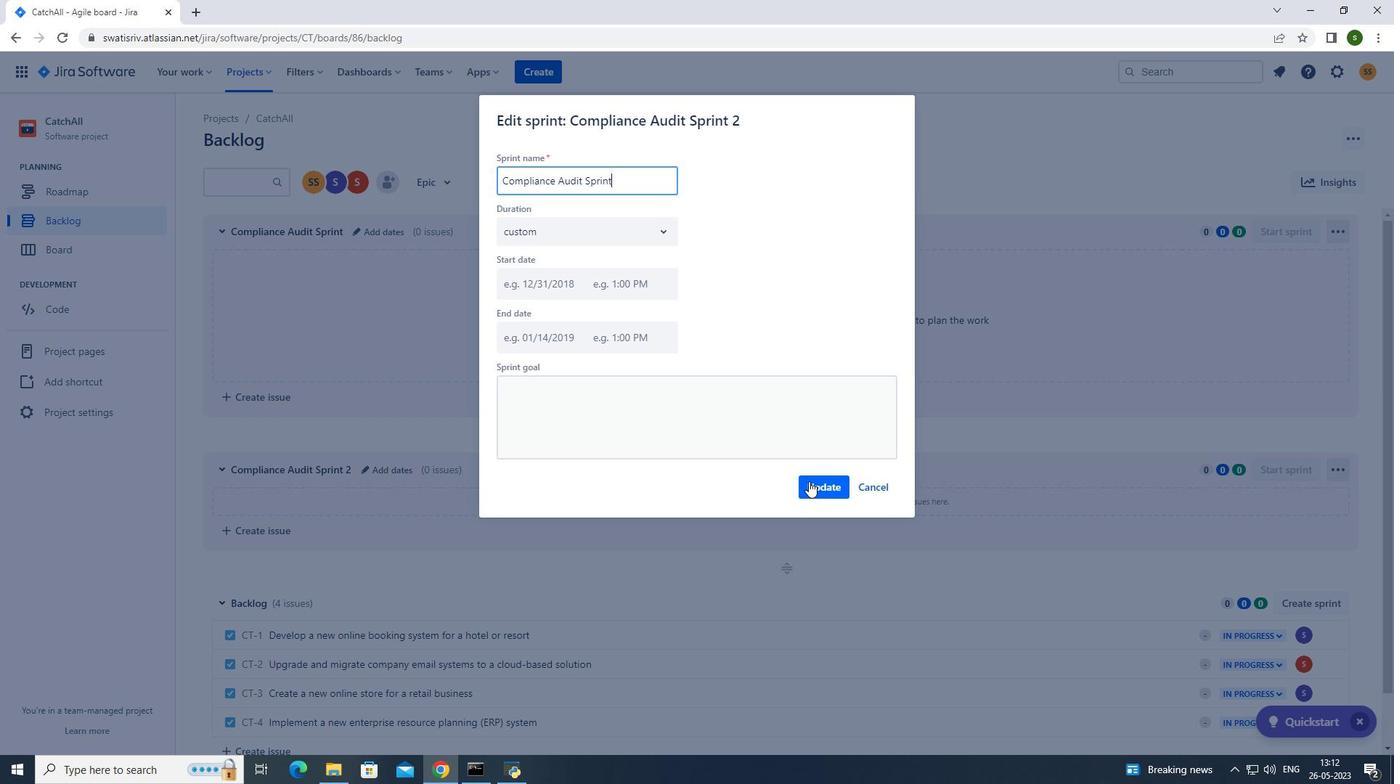 
Action: Mouse moved to (263, 72)
Screenshot: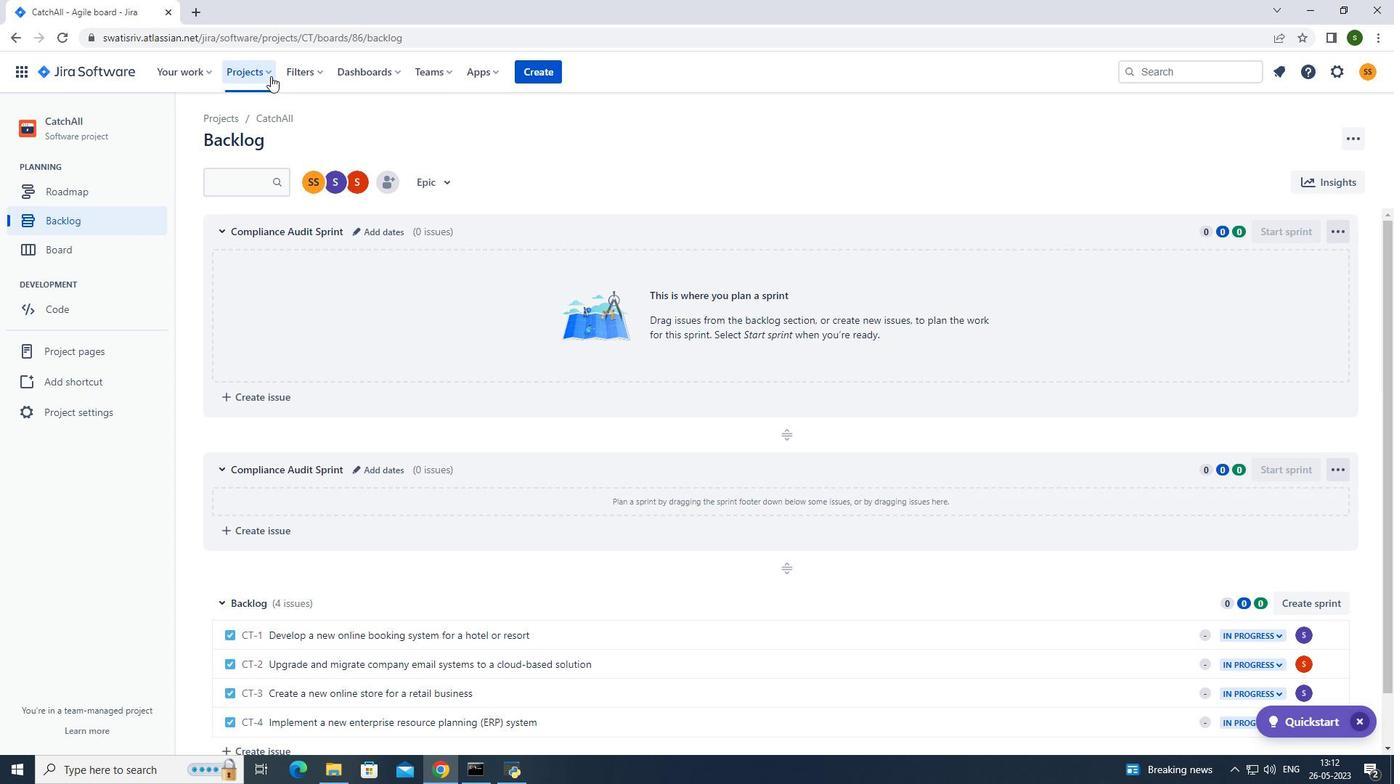 
Action: Mouse pressed left at (263, 72)
Screenshot: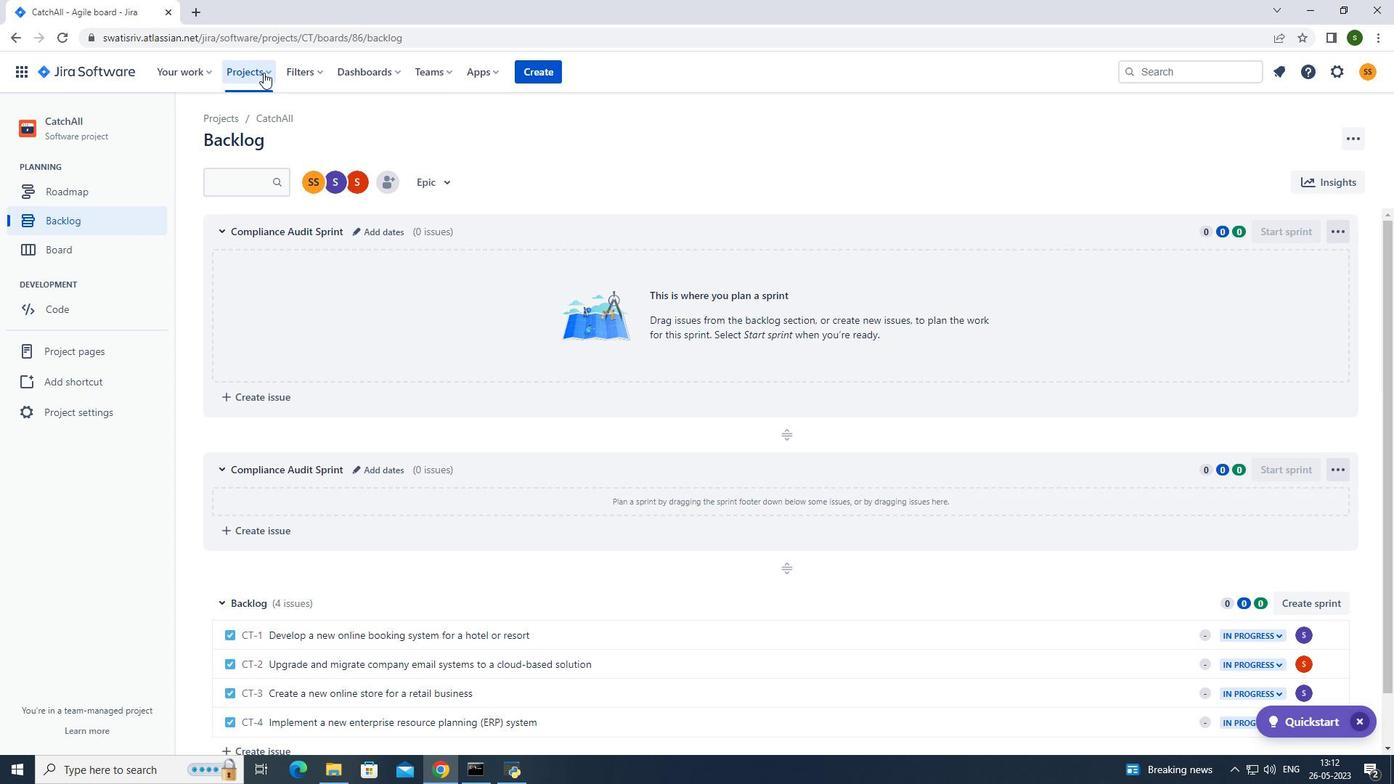 
Action: Mouse moved to (295, 144)
Screenshot: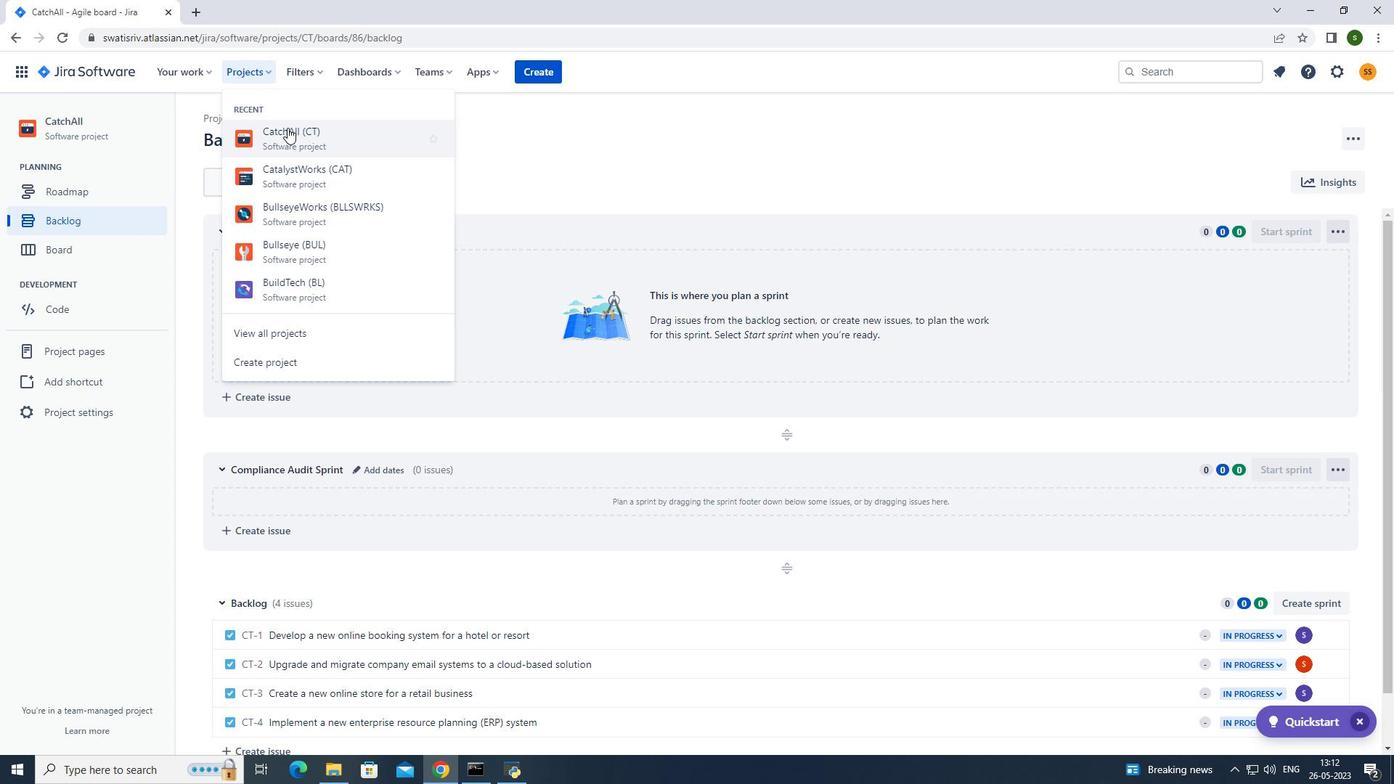 
Action: Mouse pressed left at (295, 144)
Screenshot: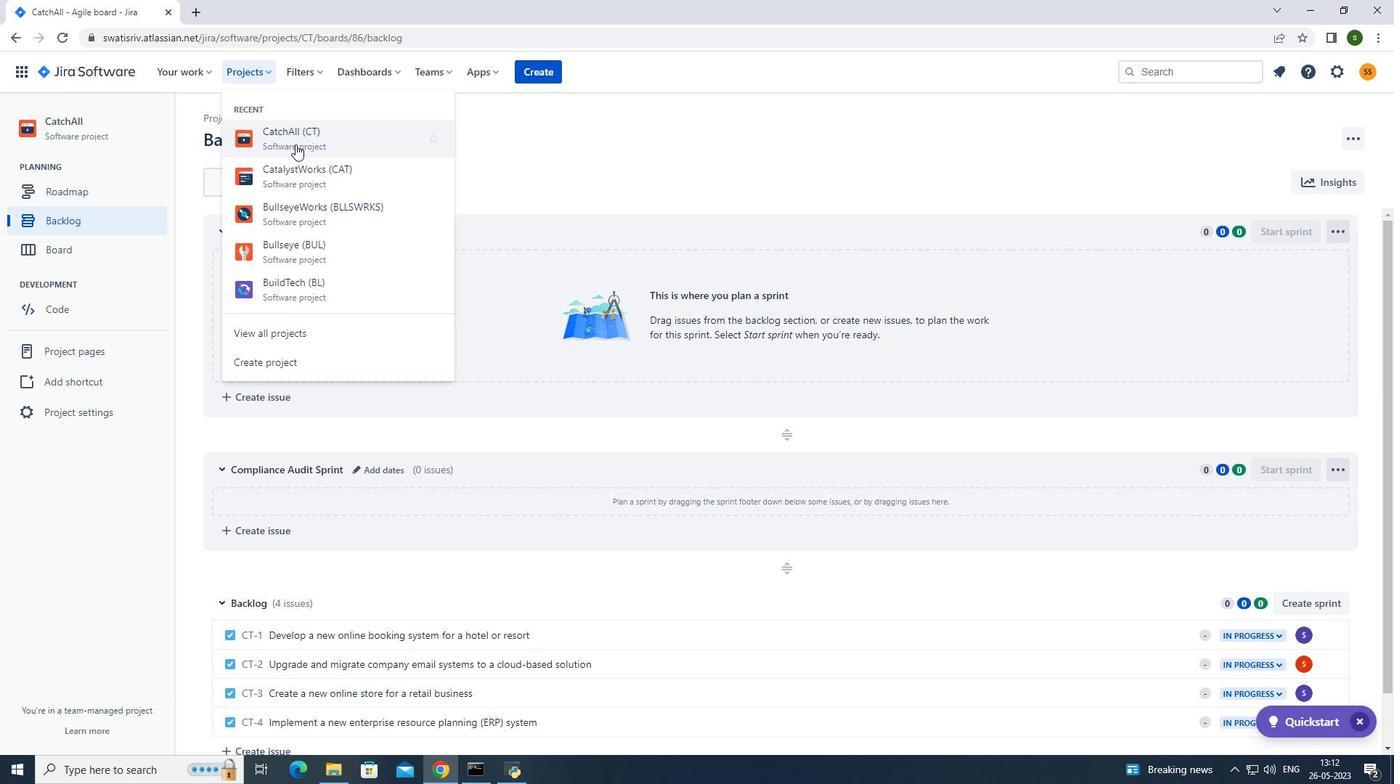 
Action: Mouse moved to (96, 225)
Screenshot: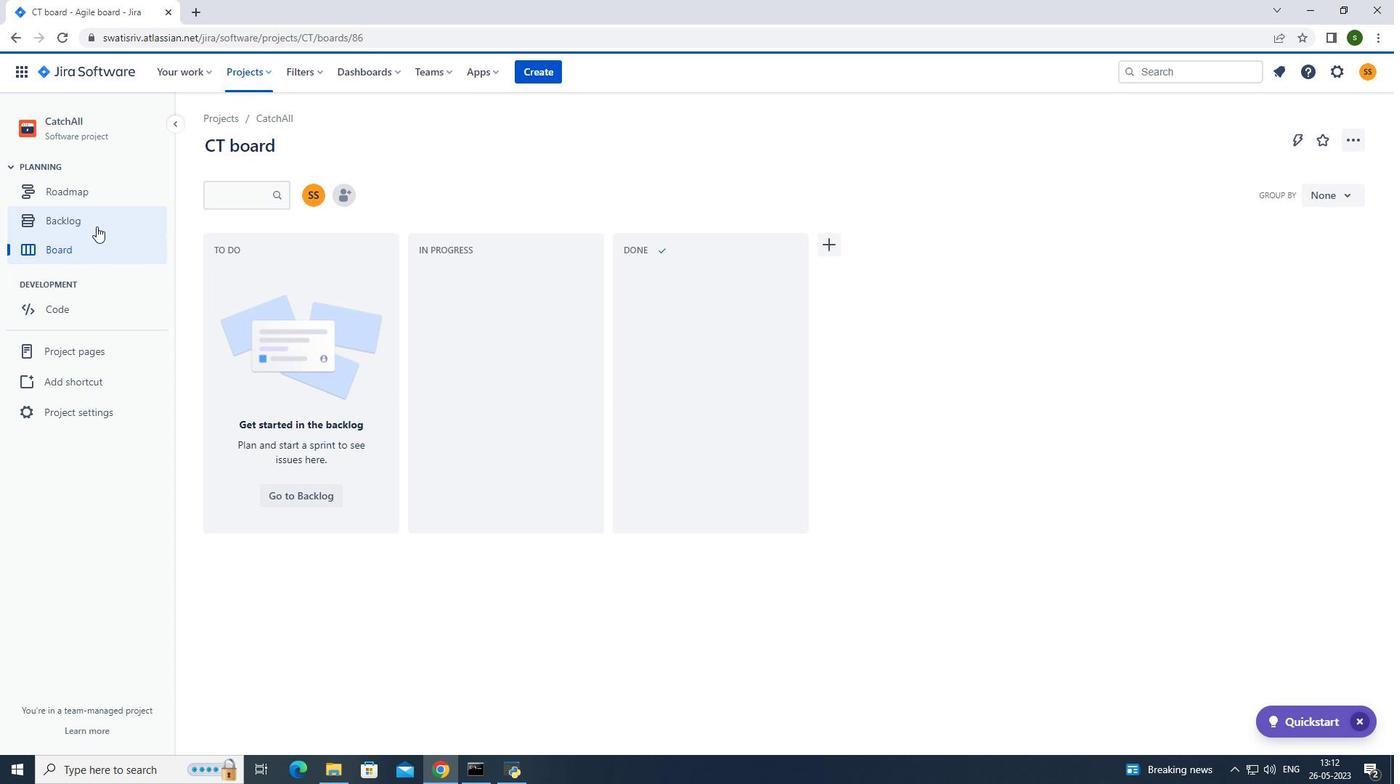 
Action: Mouse pressed left at (96, 225)
Screenshot: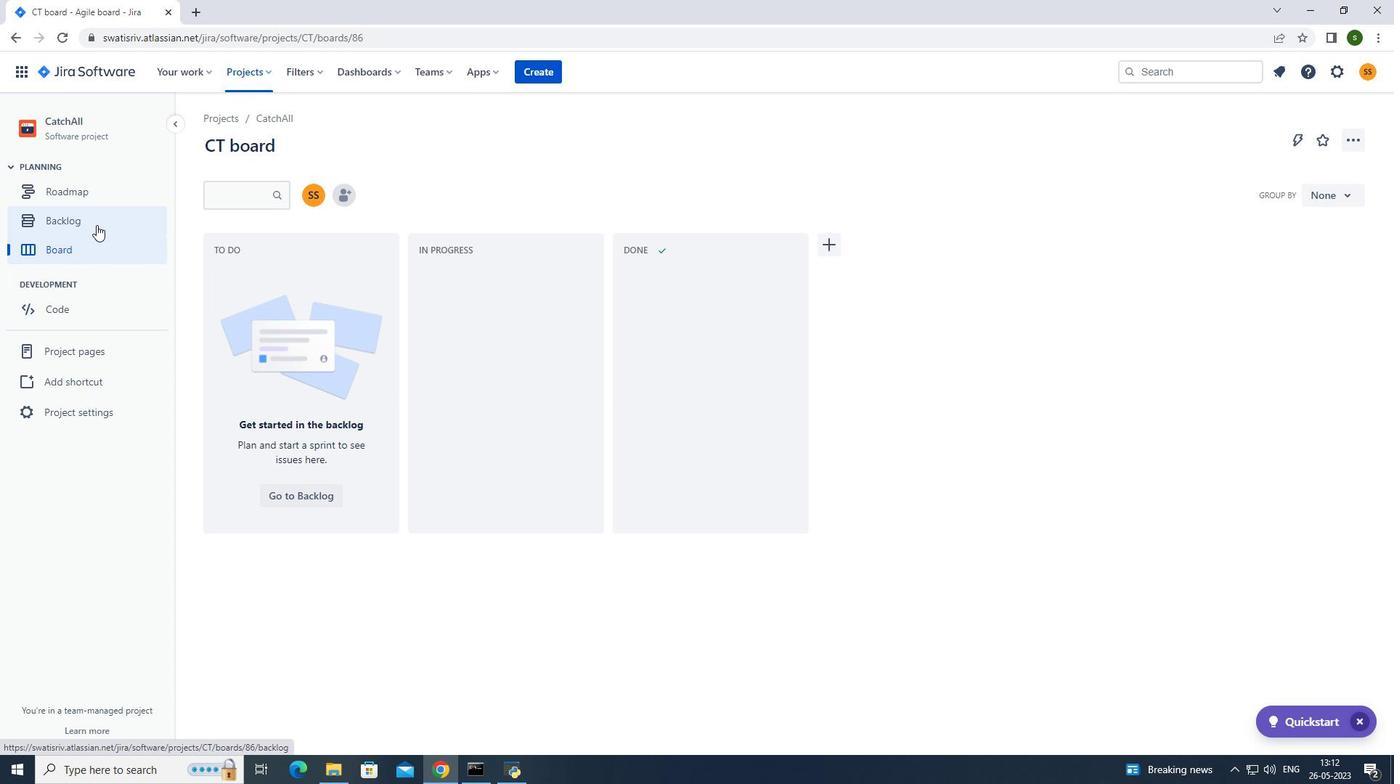 
Action: Mouse moved to (1314, 600)
Screenshot: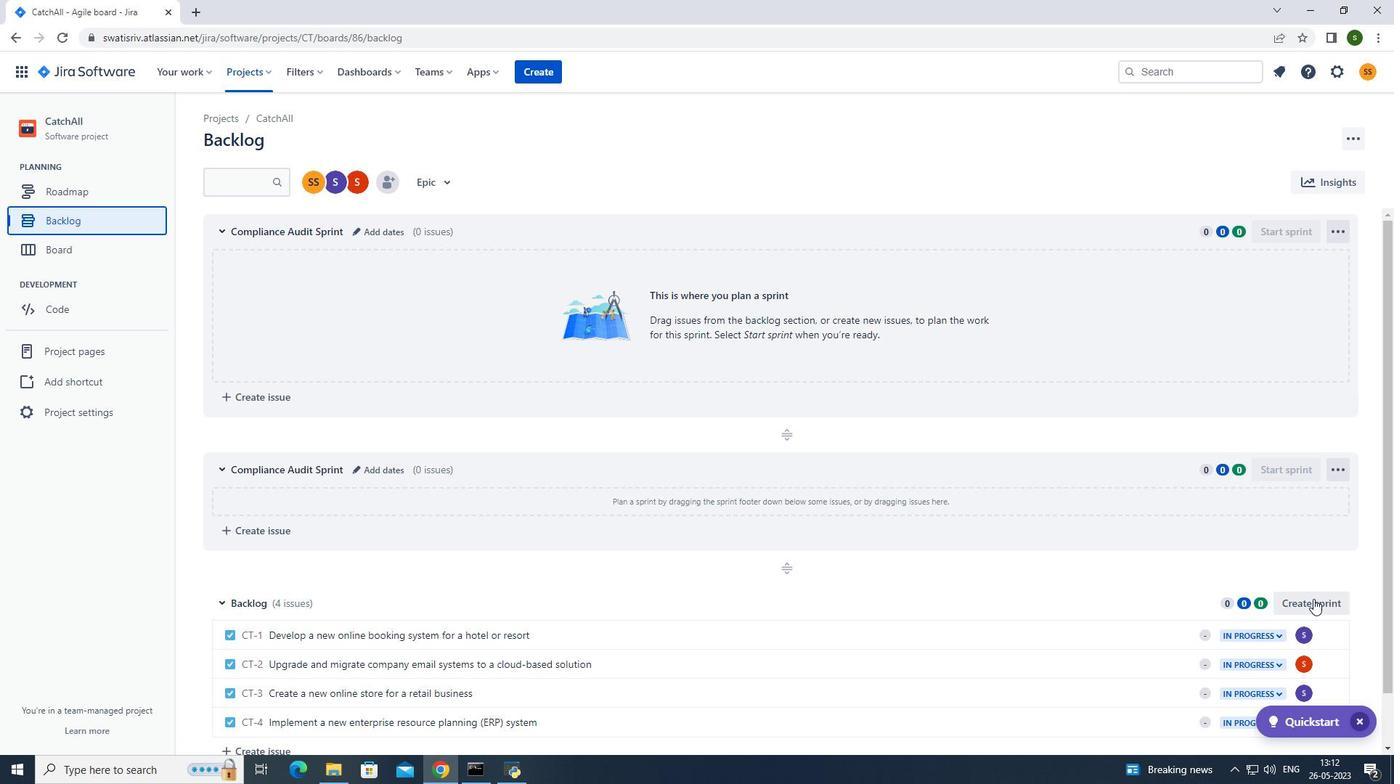 
Action: Mouse pressed left at (1314, 600)
Screenshot: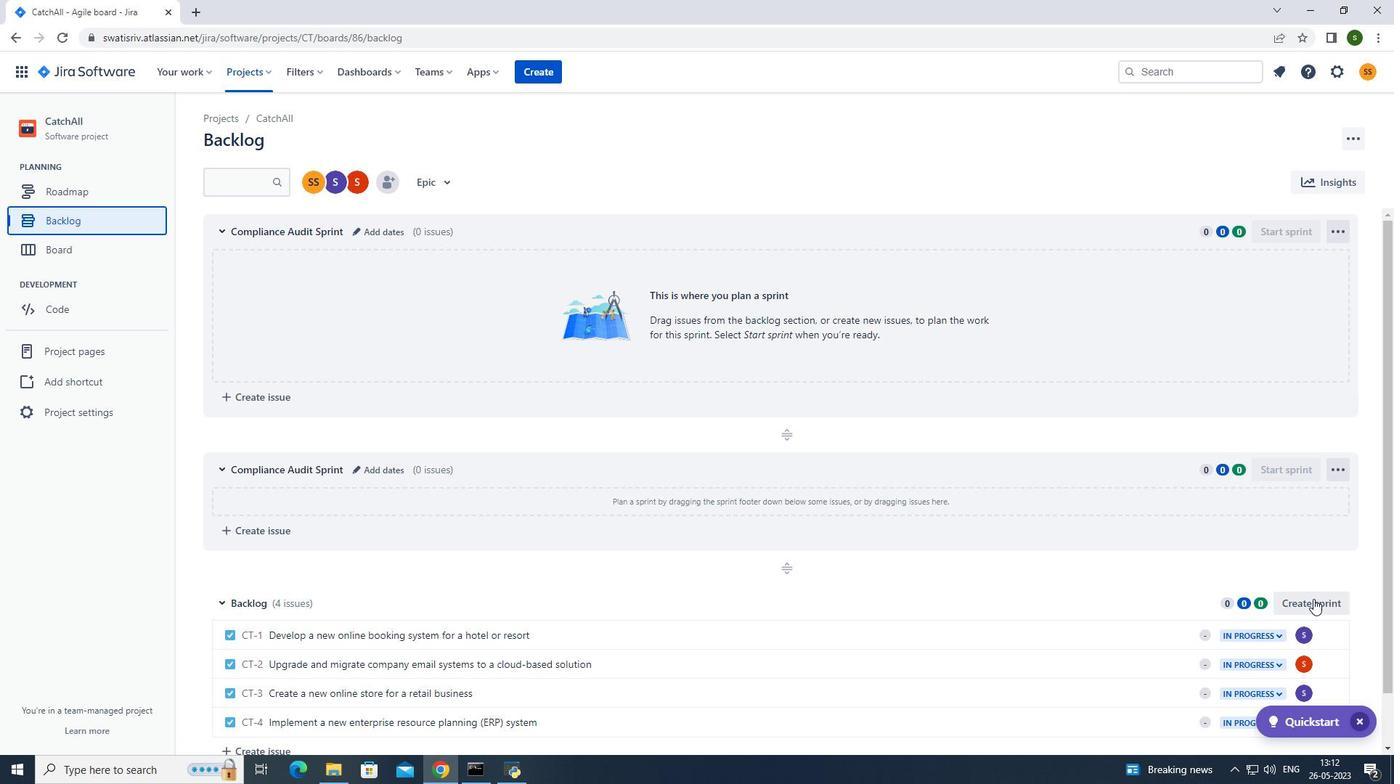 
Action: Mouse moved to (1331, 601)
Screenshot: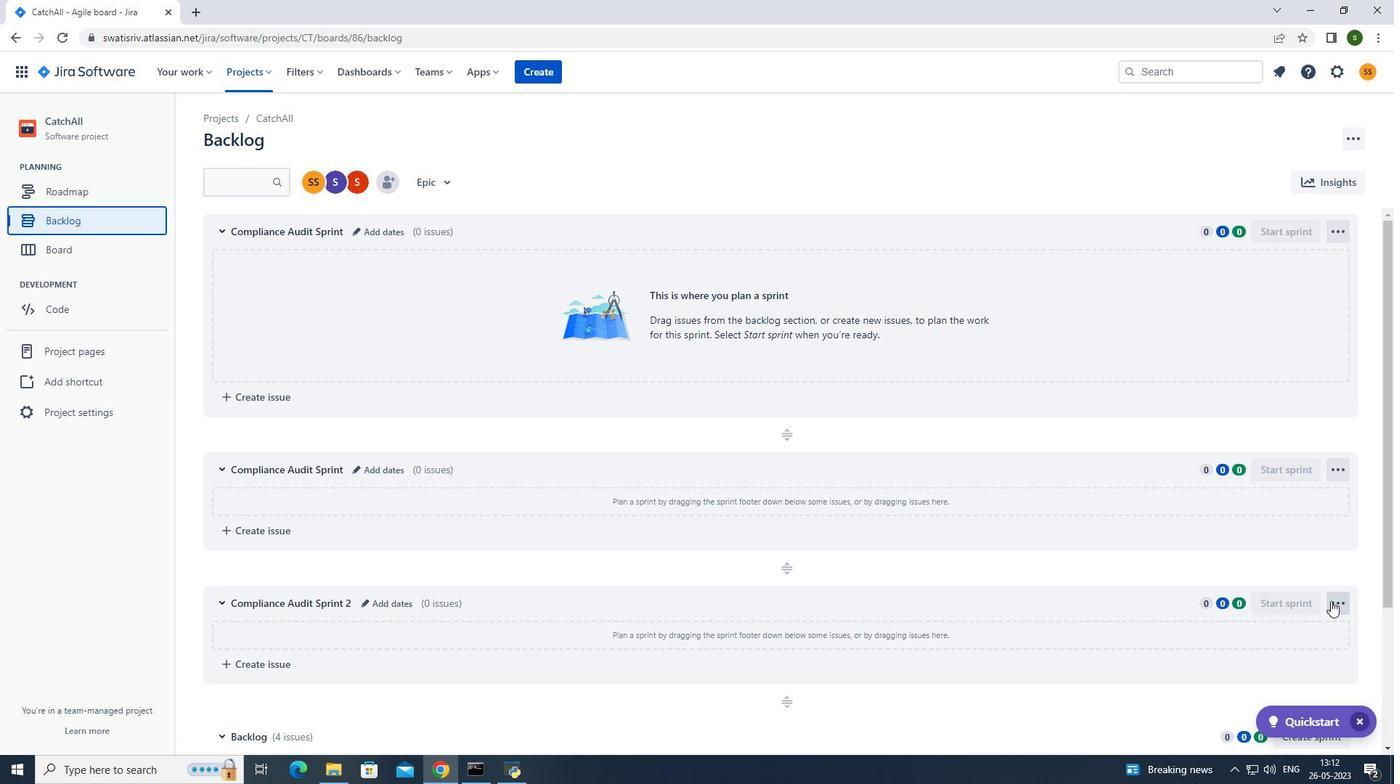 
Action: Mouse pressed left at (1331, 601)
Screenshot: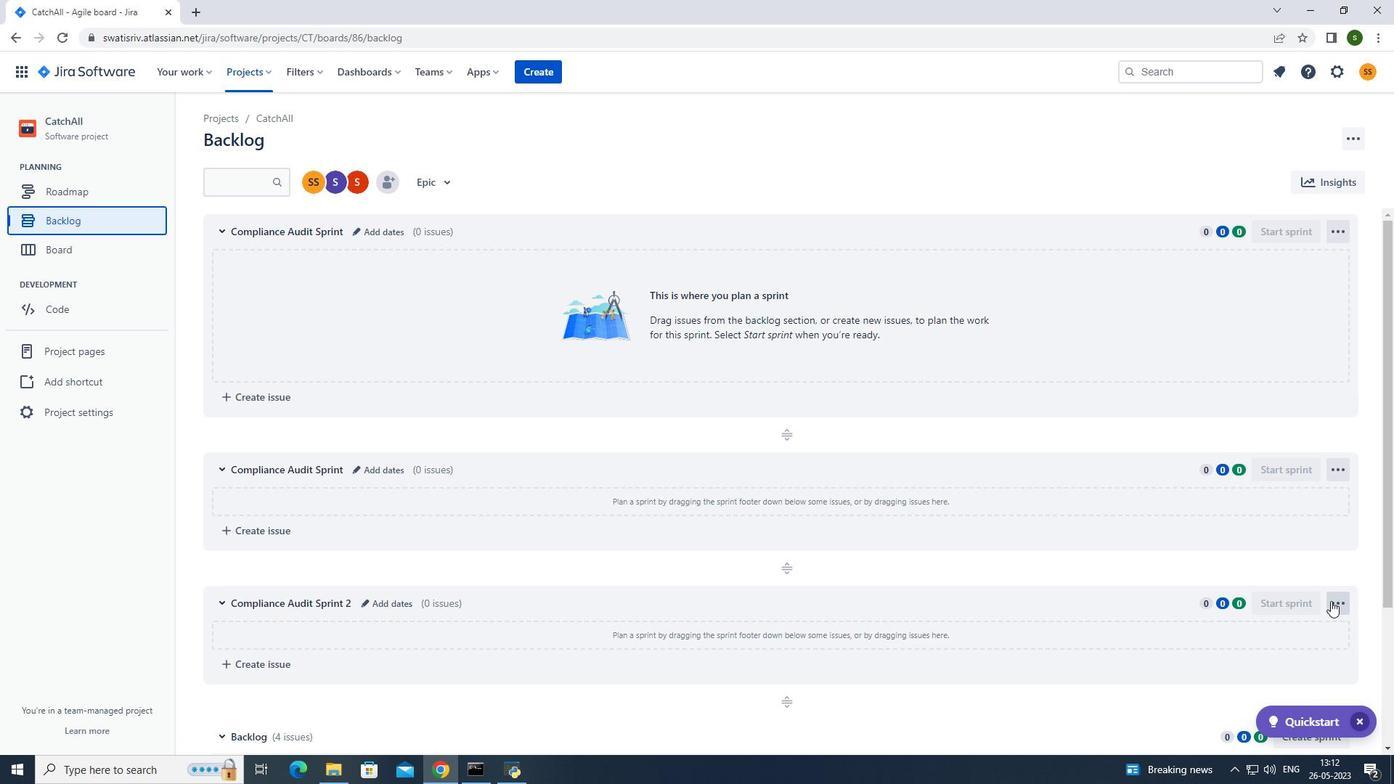 
Action: Mouse moved to (1303, 663)
Screenshot: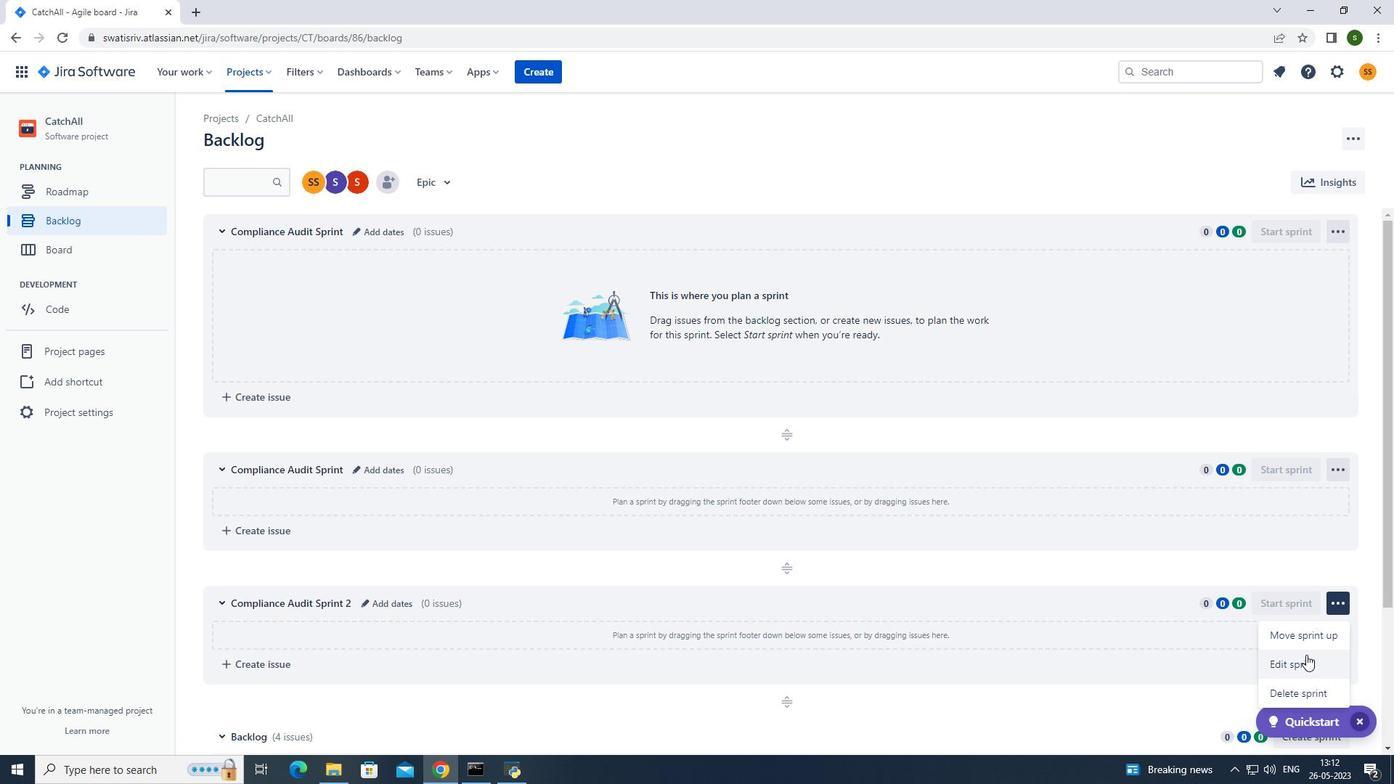 
Action: Mouse pressed left at (1303, 663)
Screenshot: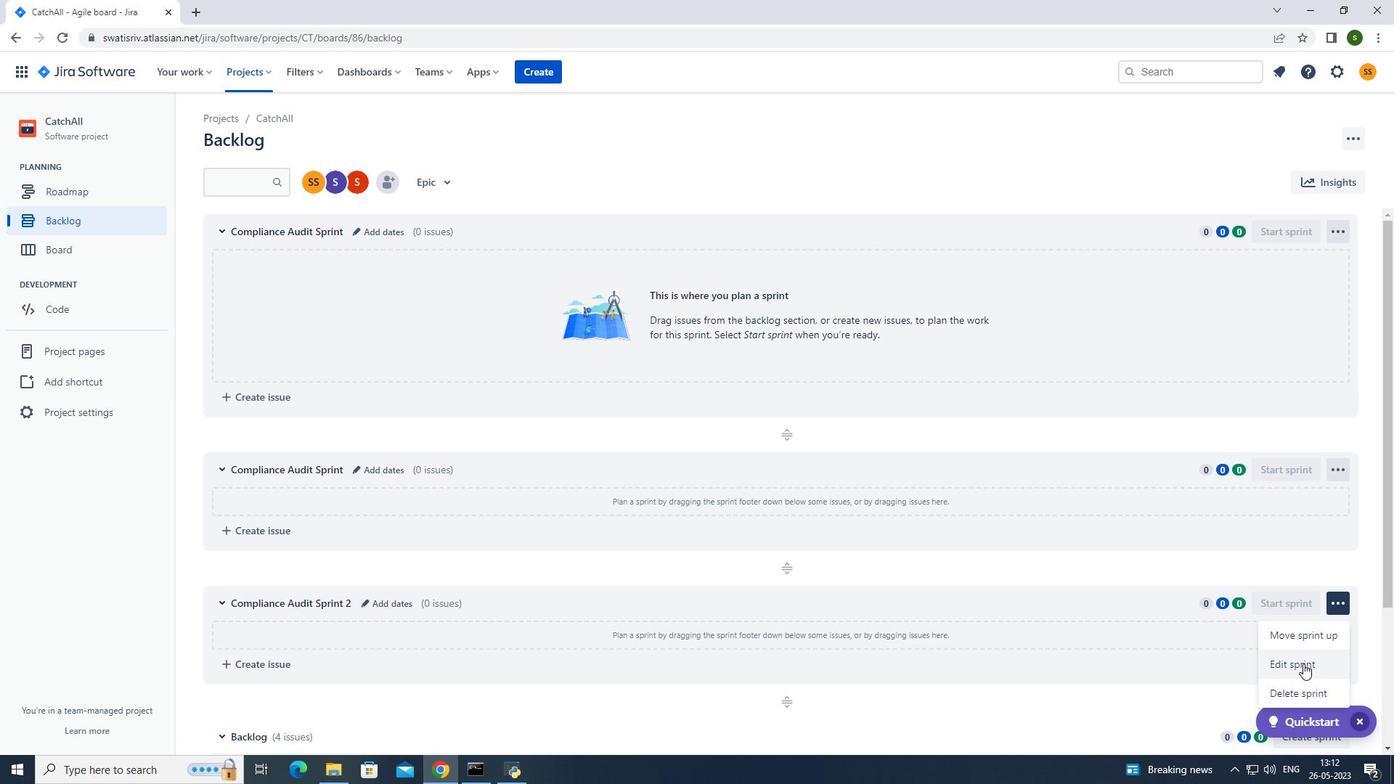 
Action: Mouse moved to (653, 181)
Screenshot: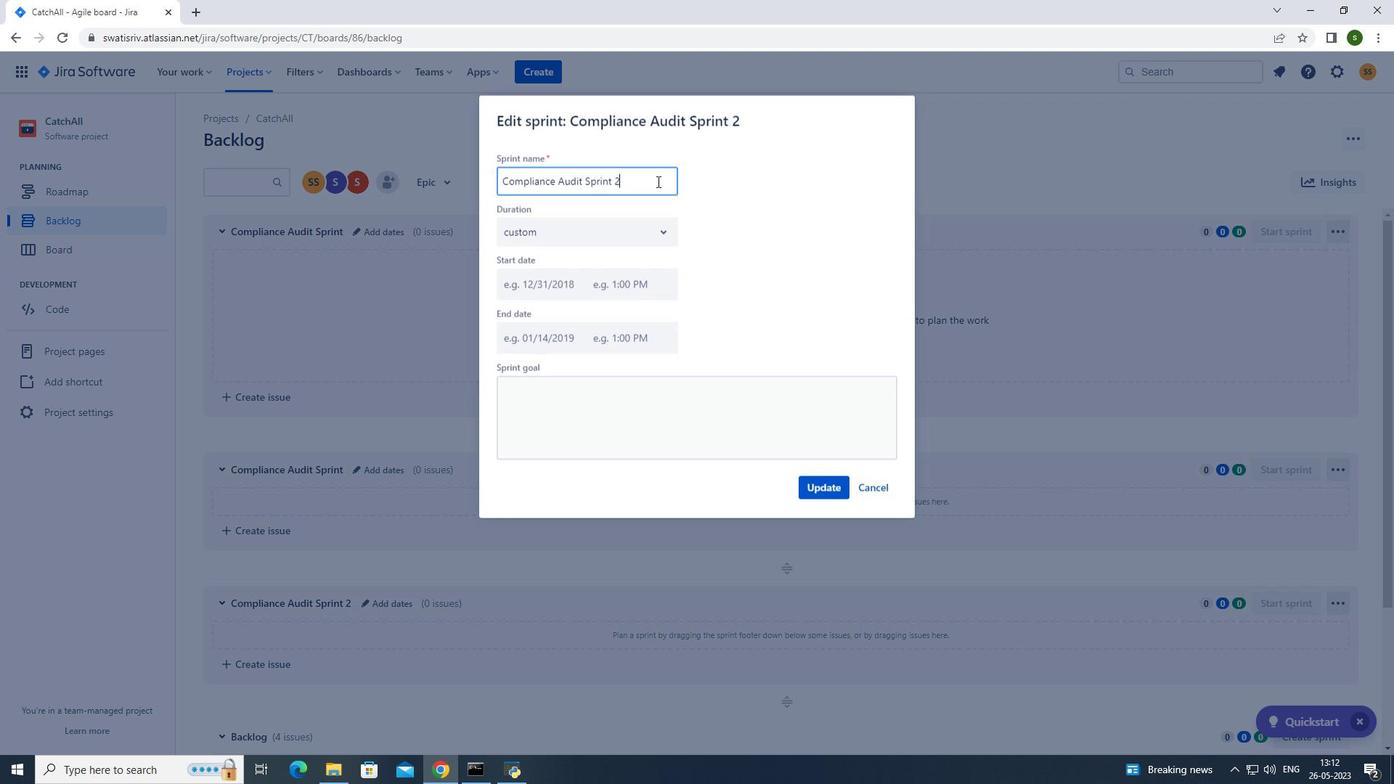 
Action: Key pressed <Key.backspace><Key.backspace><Key.backspace><Key.backspace><Key.backspace><Key.backspace><Key.backspace><Key.backspace><Key.backspace><Key.backspace><Key.backspace><Key.backspace><Key.backspace><Key.backspace><Key.backspace><Key.backspace><Key.backspace><Key.backspace><Key.backspace><Key.backspace><Key.backspace><Key.backspace><Key.backspace><Key.backspace><Key.backspace><Key.backspace><Key.backspace><Key.backspace><Key.caps_lock>C<Key.caps_lock>ompliance<Key.space><Key.caps_lock>A<Key.caps_lock>udit<Key.space><Key.caps_lock>S<Key.caps_lock>print
Screenshot: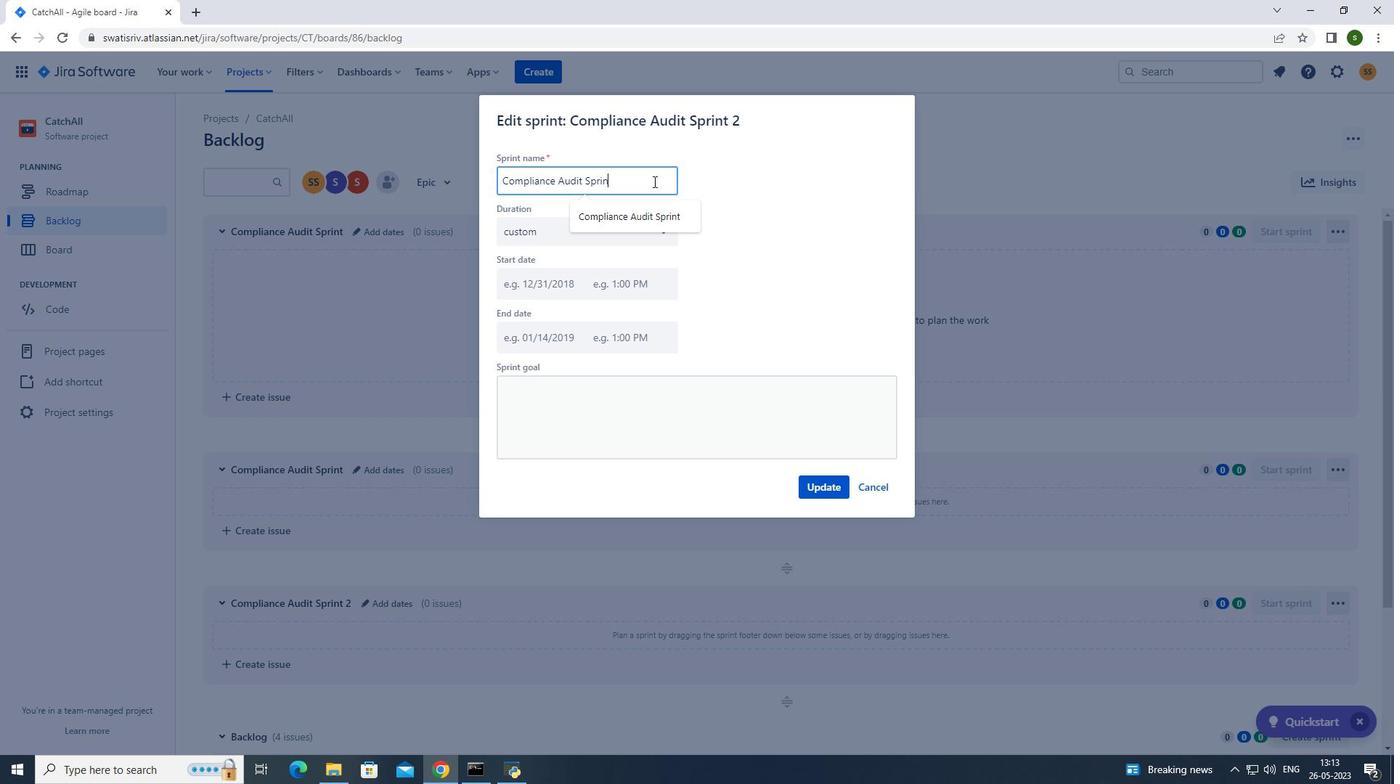 
Action: Mouse moved to (818, 483)
Screenshot: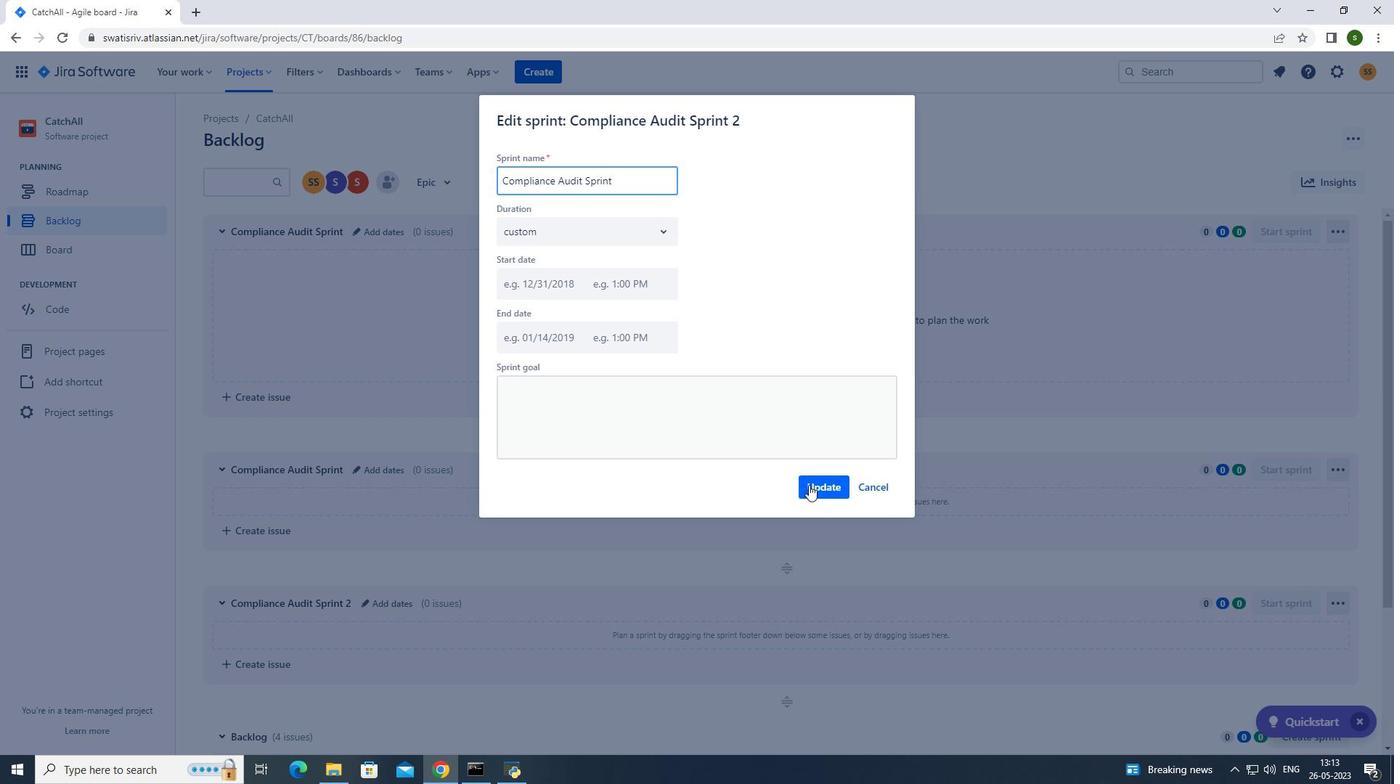 
Action: Mouse pressed left at (818, 483)
Screenshot: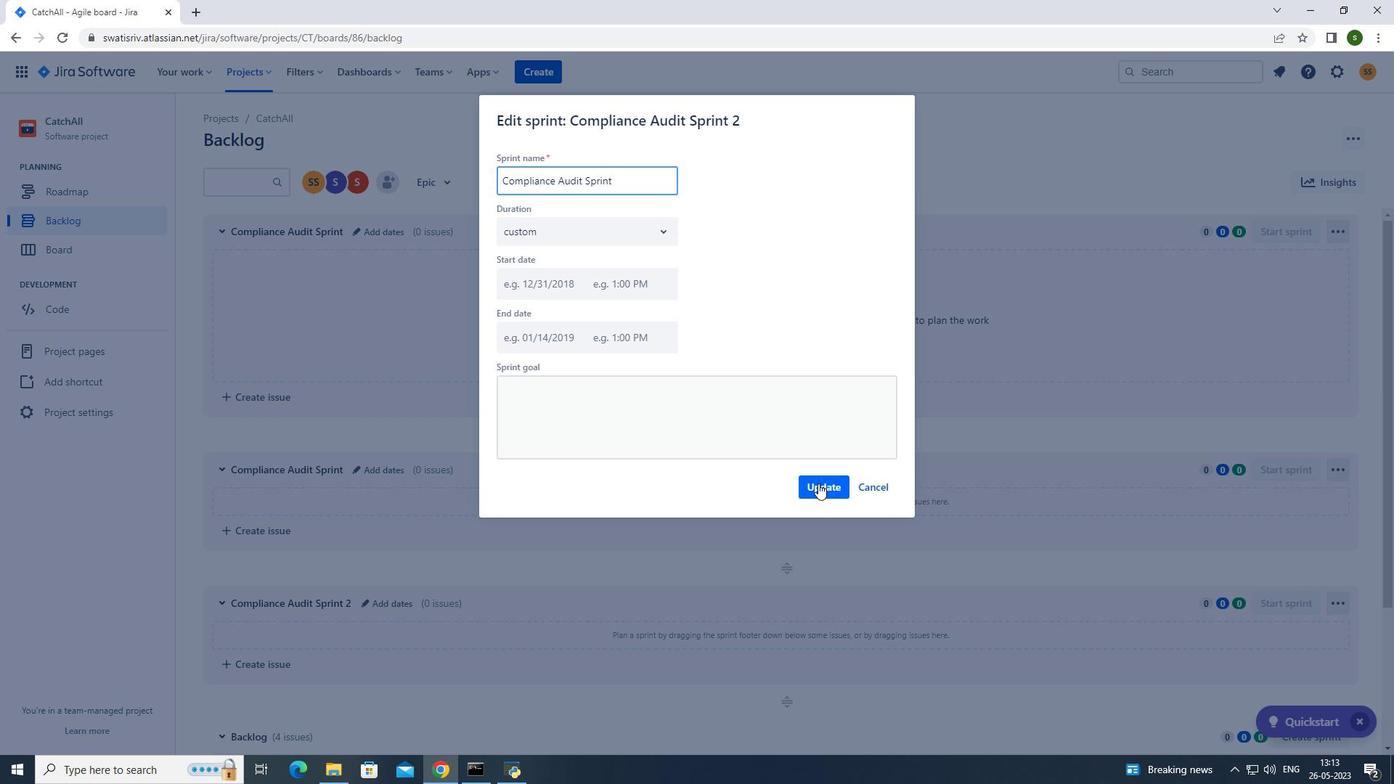
Action: Mouse moved to (726, 161)
Screenshot: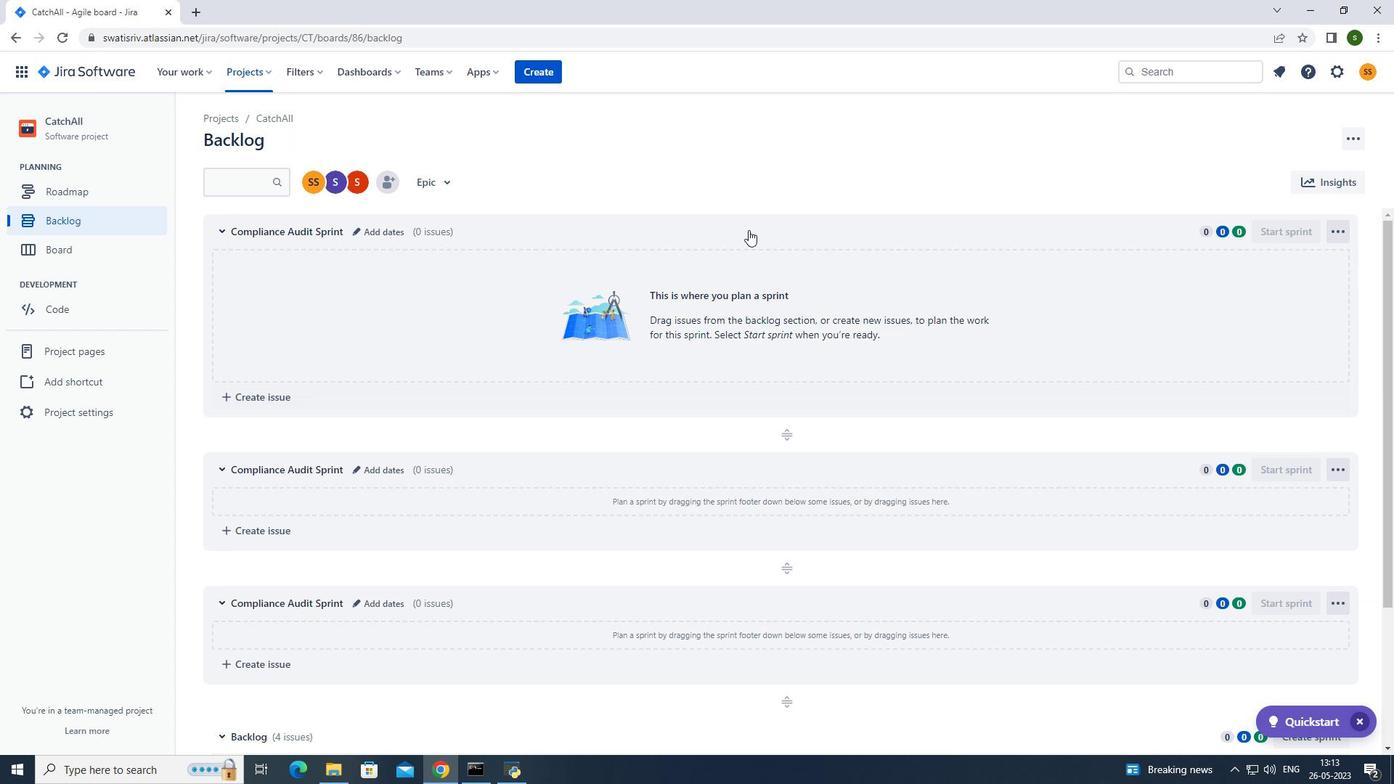 
